 Task: Find connections with filter location Lloydminster with filter topic #Socialentrepreneurshipwith filter profile language German with filter current company Brillio with filter school Rathinam College of Arts and Science with filter industry Food and Beverage Retail with filter service category Life Insurance with filter keywords title Safety Engineer
Action: Mouse moved to (228, 303)
Screenshot: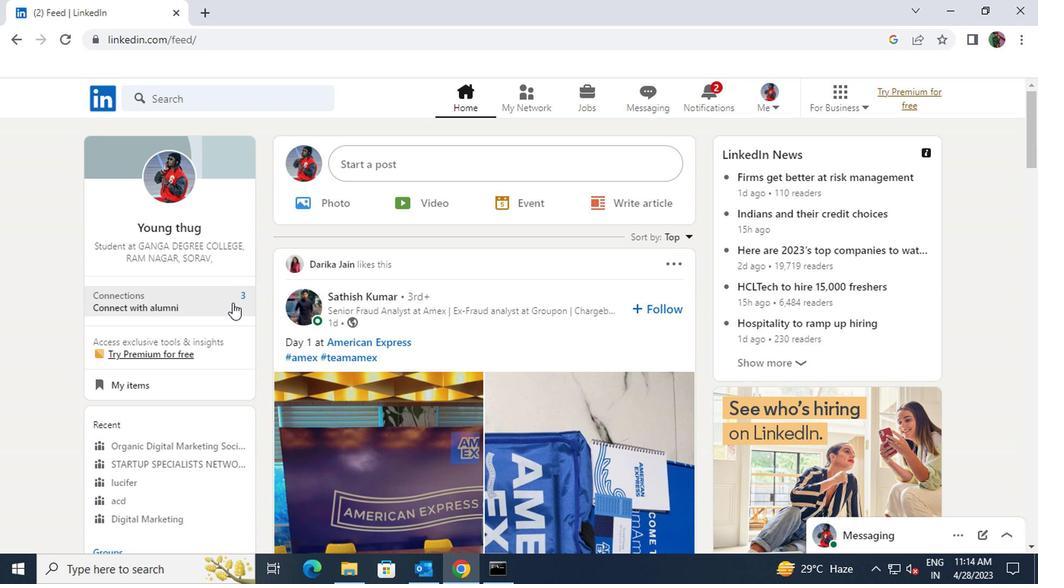 
Action: Mouse pressed left at (228, 303)
Screenshot: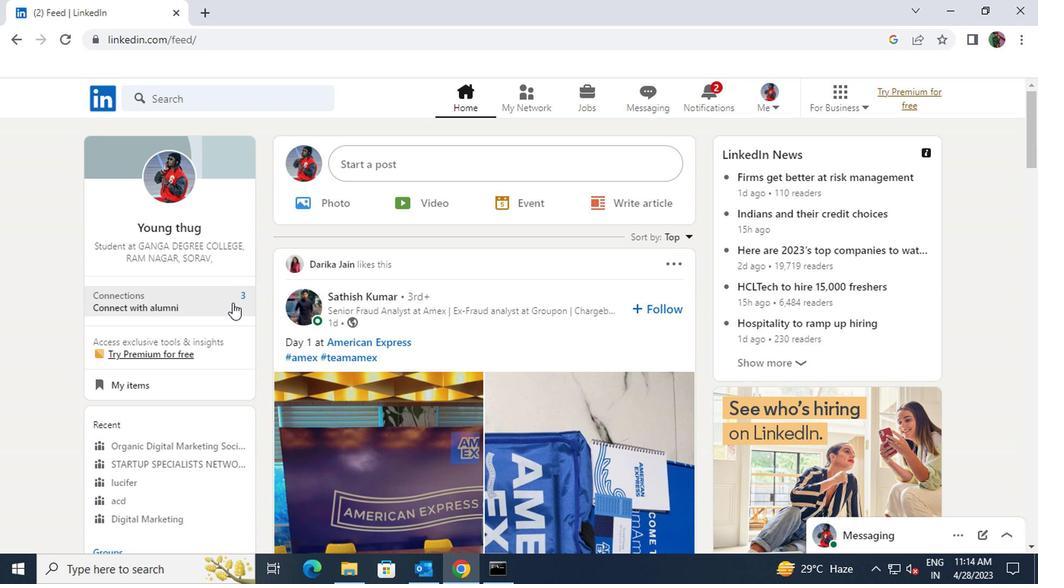 
Action: Mouse moved to (223, 180)
Screenshot: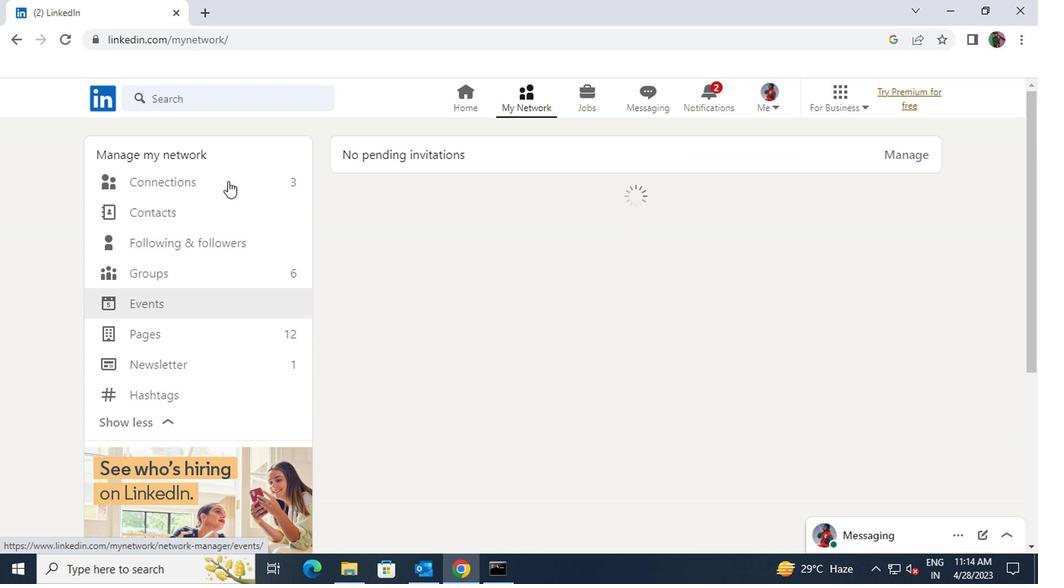 
Action: Mouse pressed left at (223, 180)
Screenshot: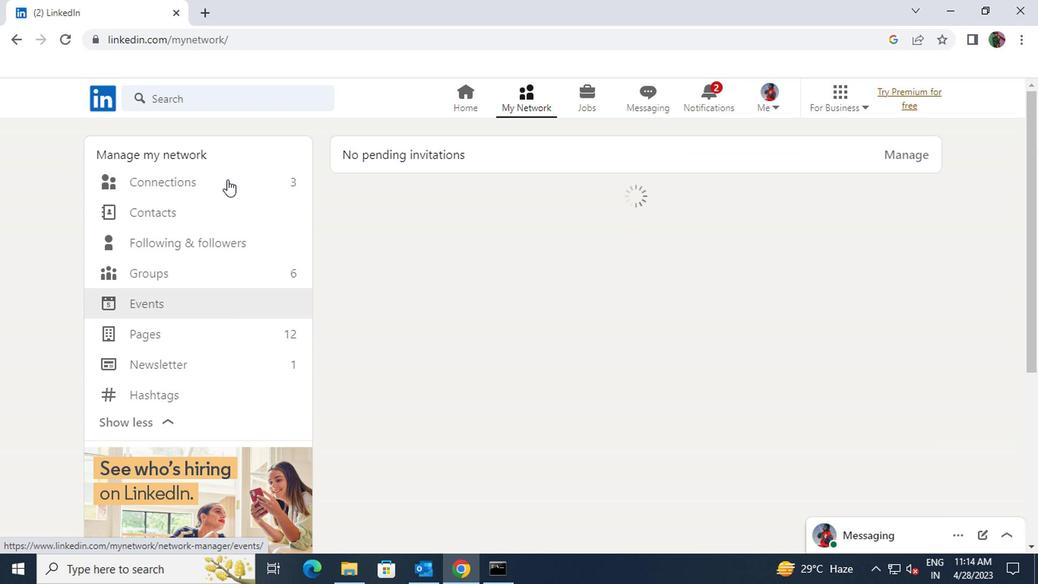 
Action: Mouse pressed left at (223, 180)
Screenshot: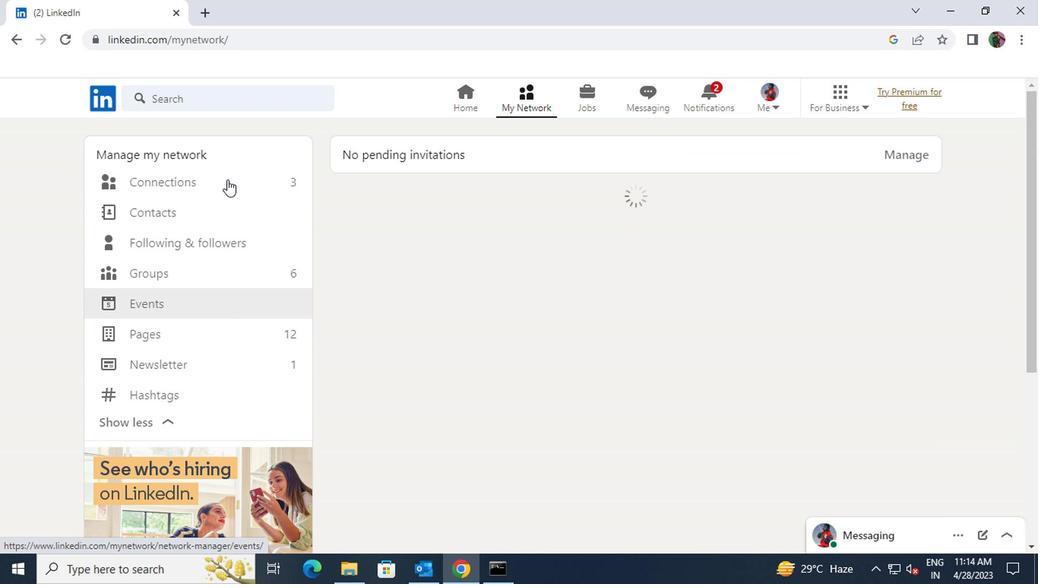 
Action: Mouse moved to (614, 180)
Screenshot: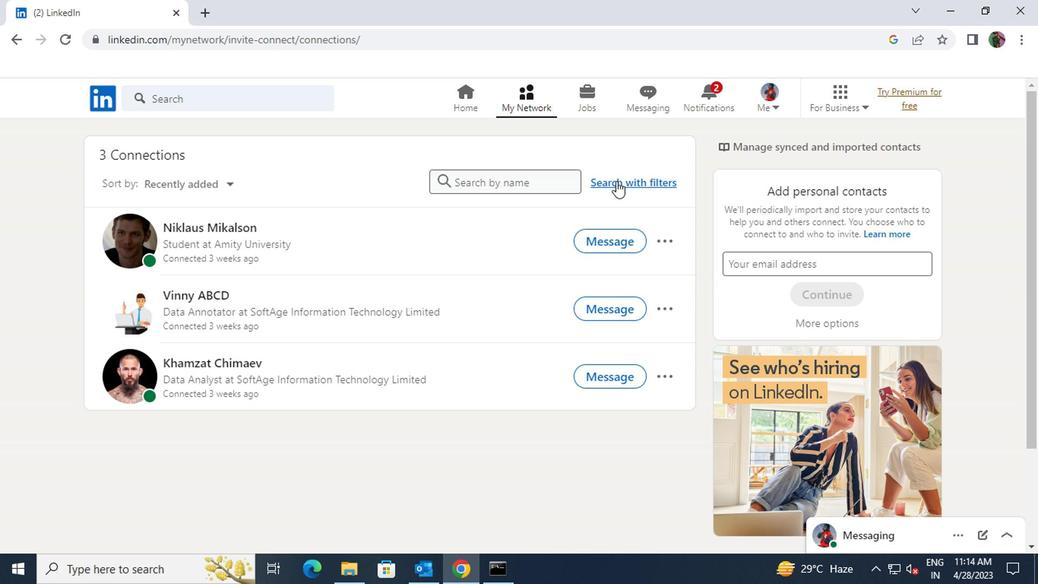 
Action: Mouse pressed left at (614, 180)
Screenshot: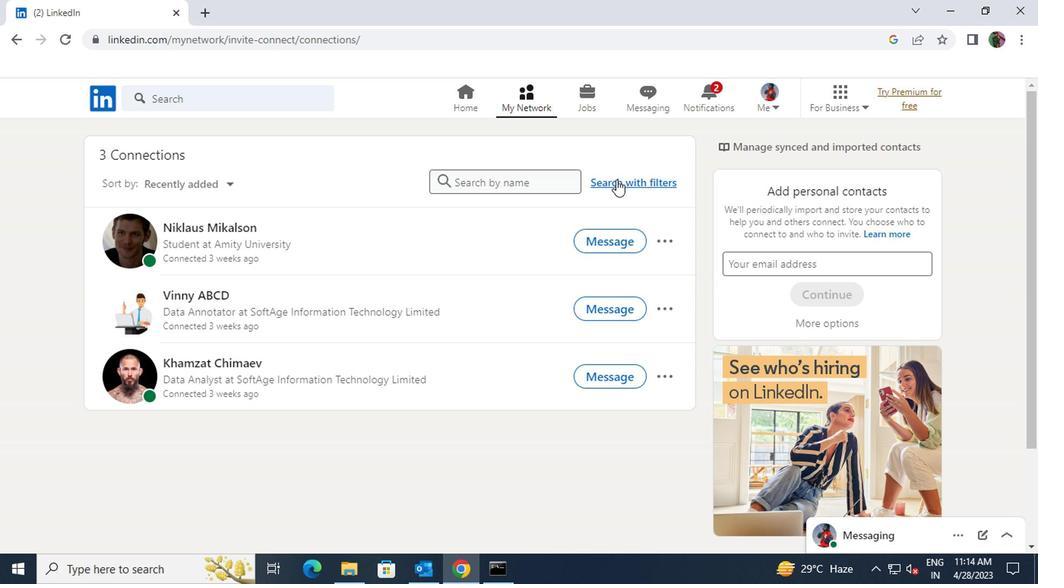 
Action: Mouse moved to (569, 146)
Screenshot: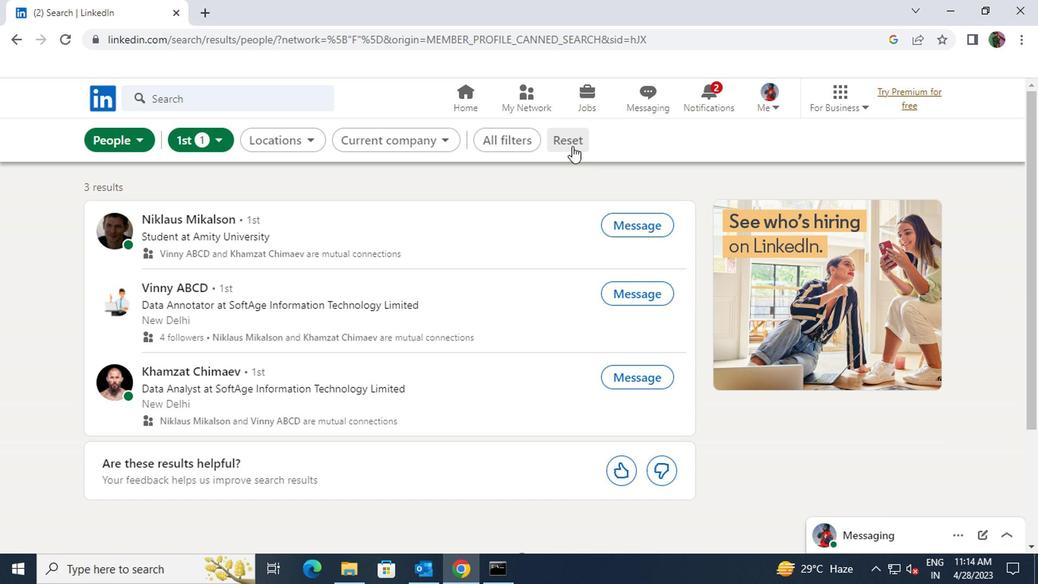
Action: Mouse pressed left at (569, 146)
Screenshot: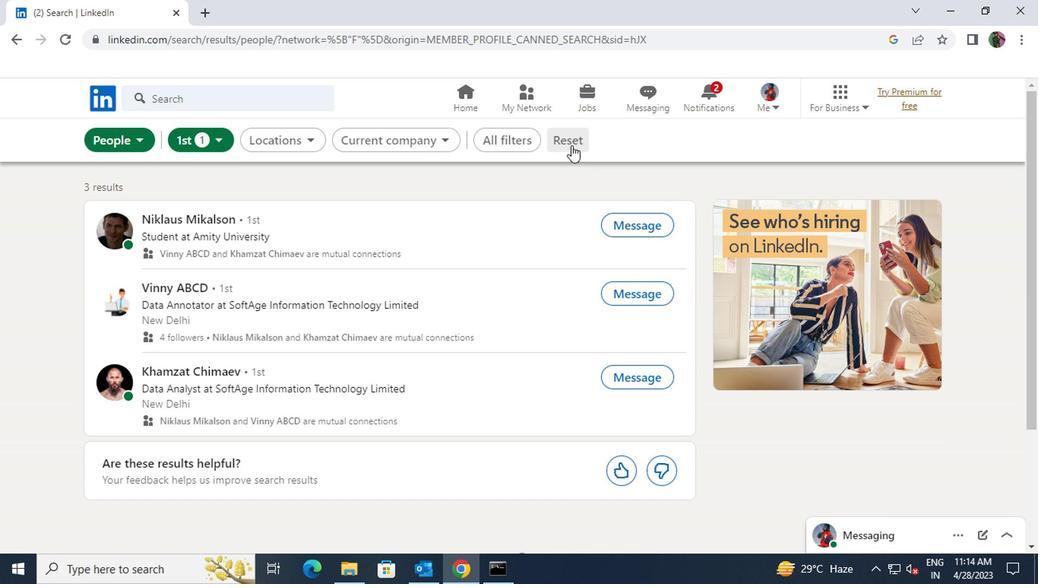 
Action: Mouse moved to (518, 139)
Screenshot: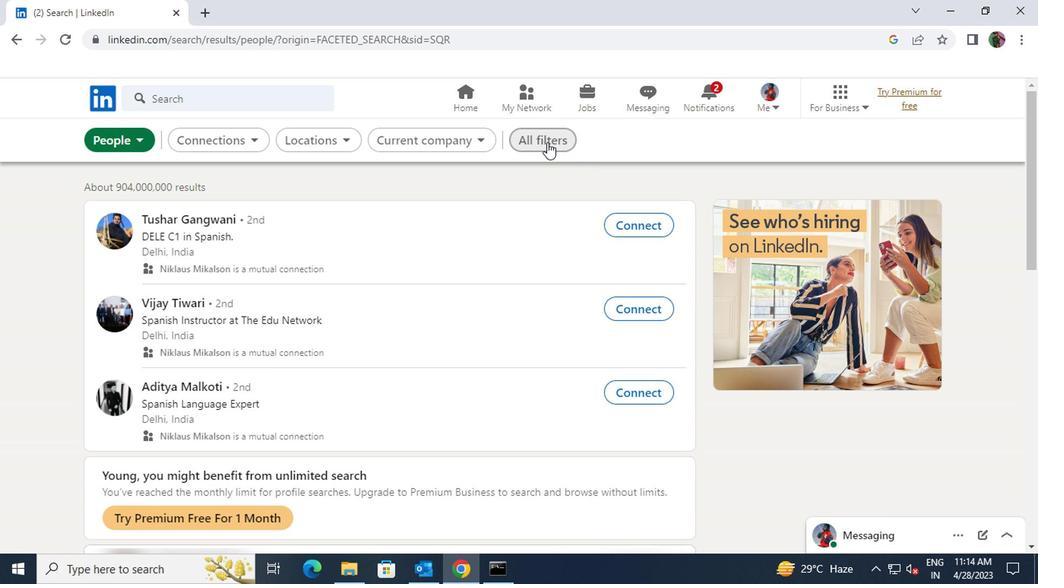 
Action: Mouse pressed left at (518, 139)
Screenshot: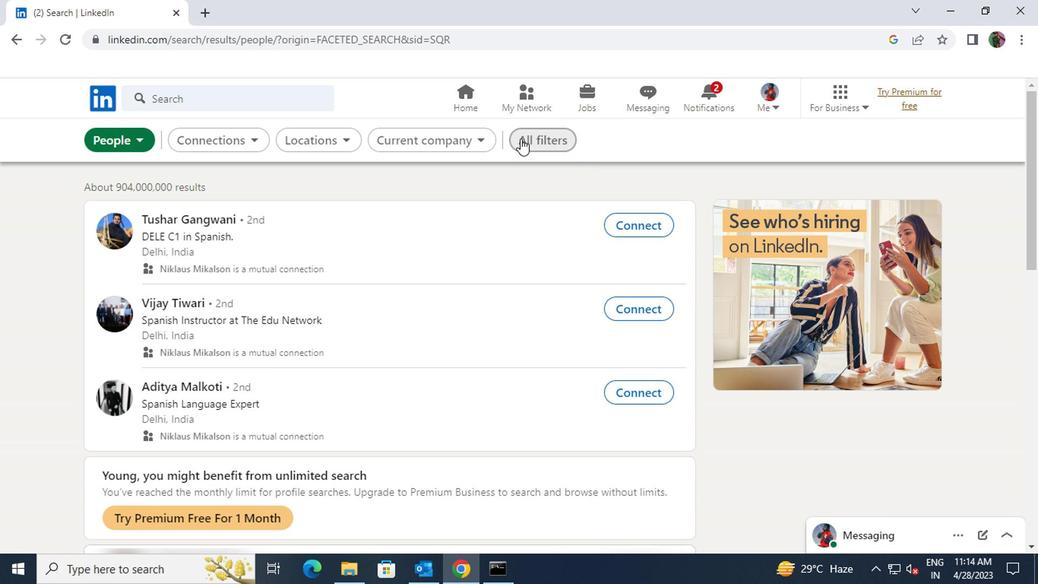 
Action: Mouse moved to (685, 272)
Screenshot: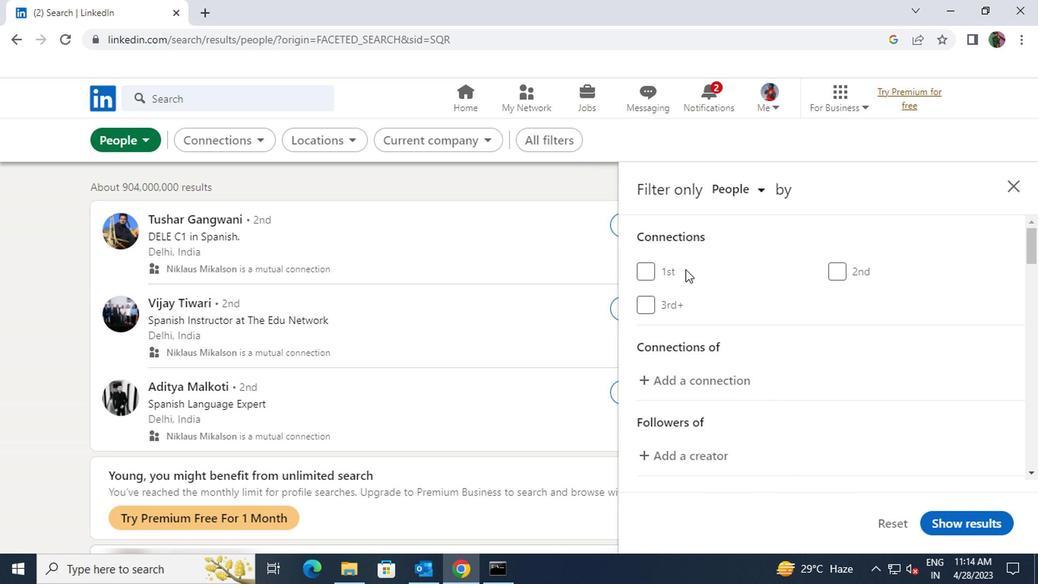 
Action: Mouse scrolled (685, 271) with delta (0, 0)
Screenshot: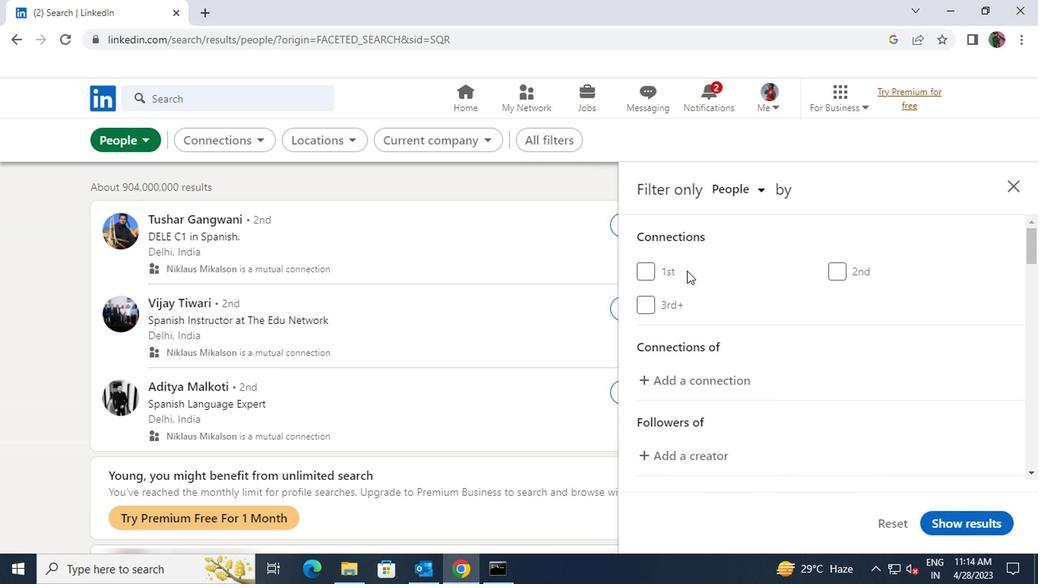 
Action: Mouse scrolled (685, 271) with delta (0, 0)
Screenshot: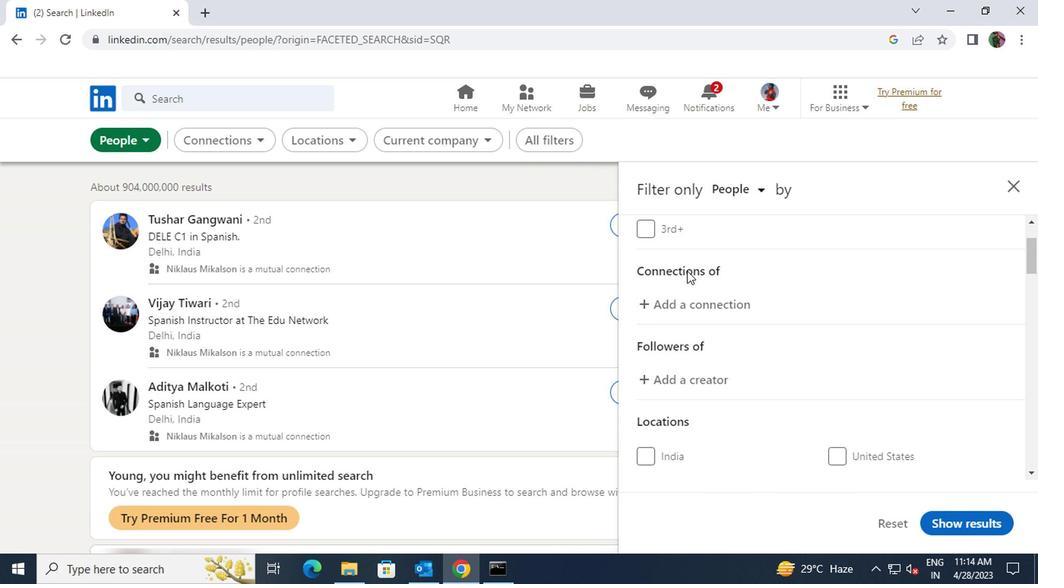 
Action: Mouse scrolled (685, 271) with delta (0, 0)
Screenshot: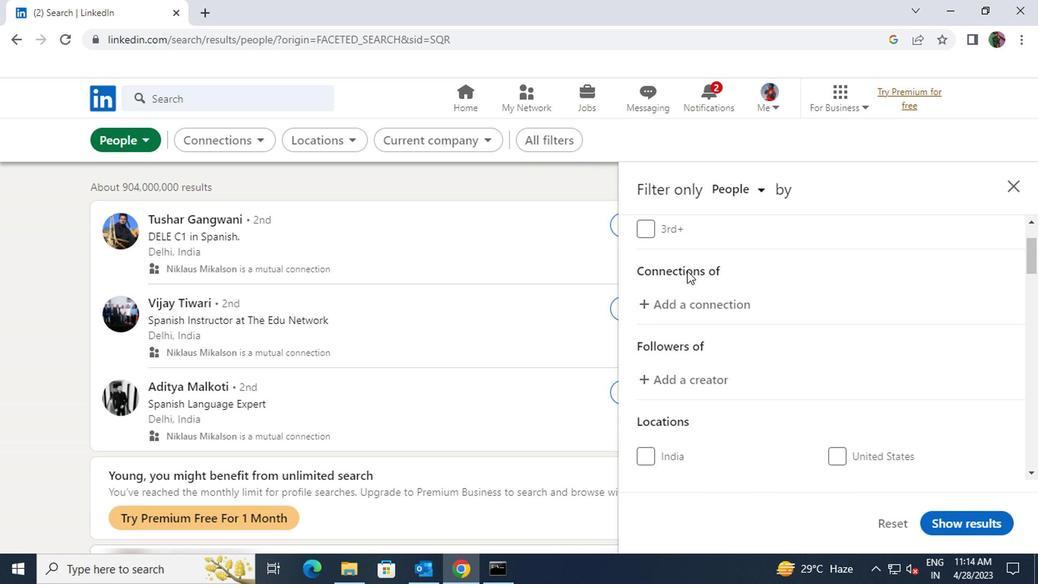 
Action: Mouse moved to (839, 368)
Screenshot: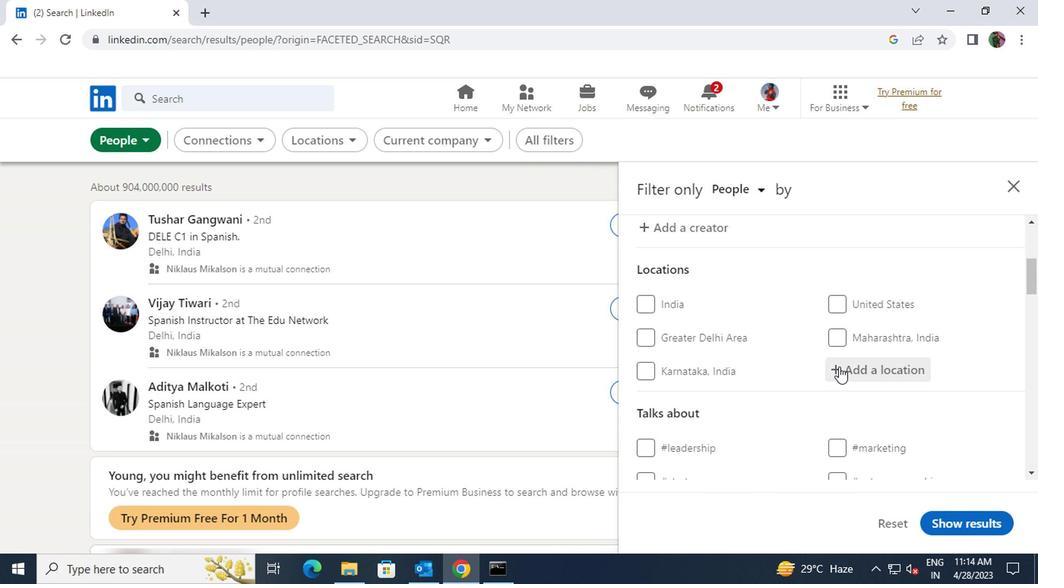 
Action: Mouse pressed left at (839, 368)
Screenshot: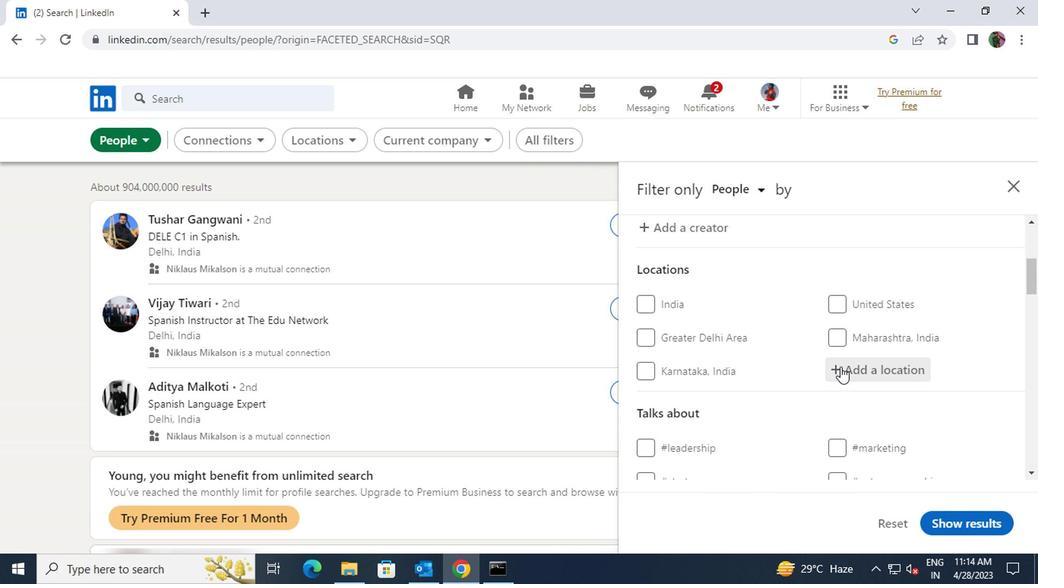 
Action: Mouse moved to (839, 374)
Screenshot: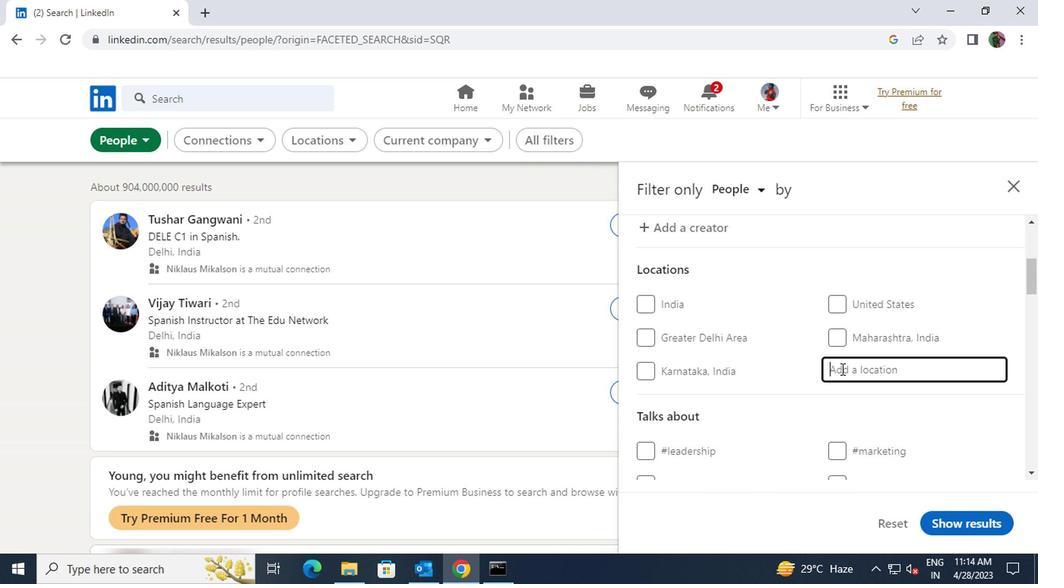 
Action: Key pressed <Key.shift><Key.shift>LLOY
Screenshot: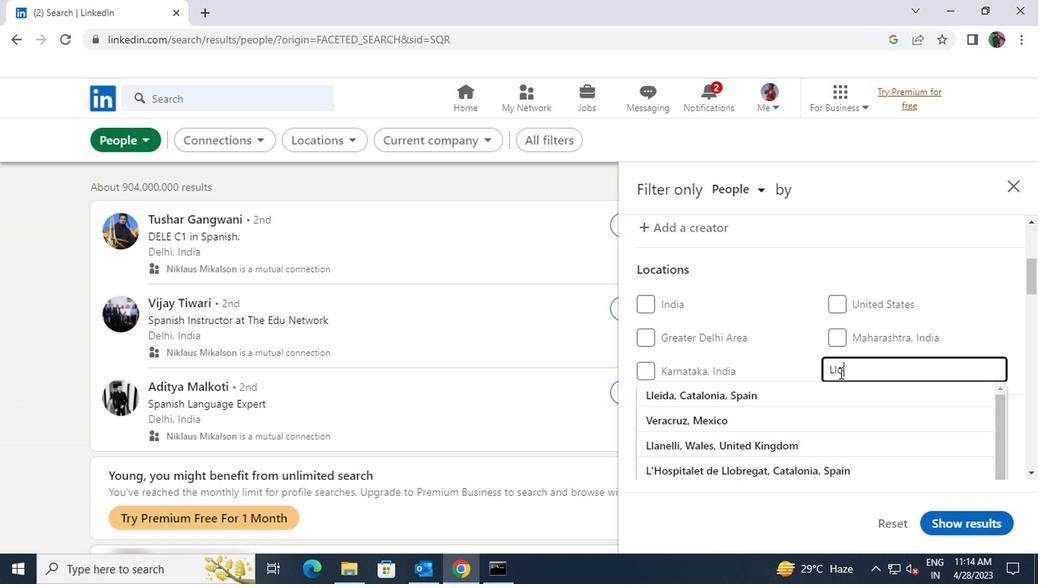 
Action: Mouse moved to (828, 391)
Screenshot: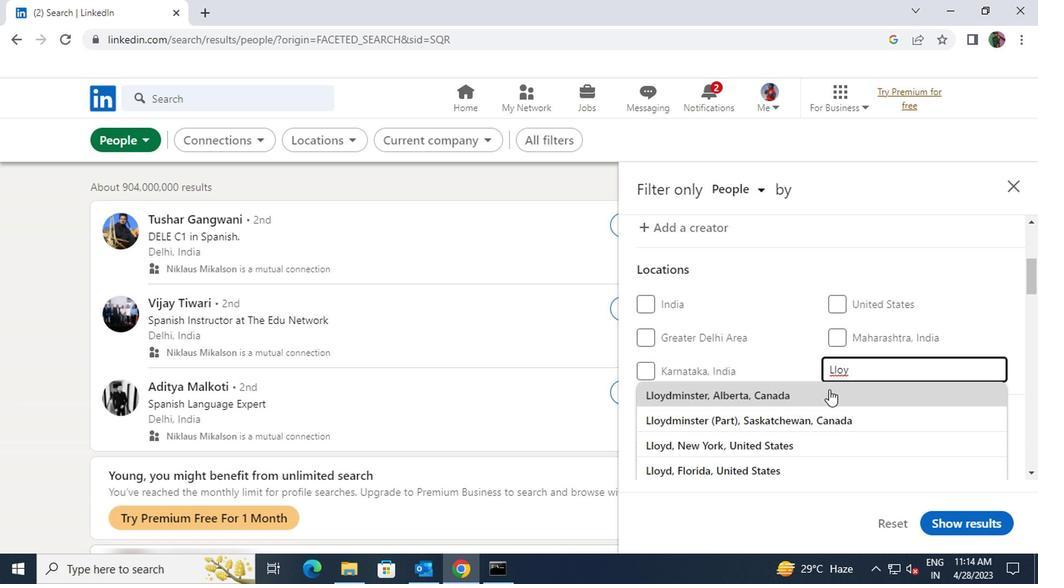 
Action: Mouse pressed left at (828, 391)
Screenshot: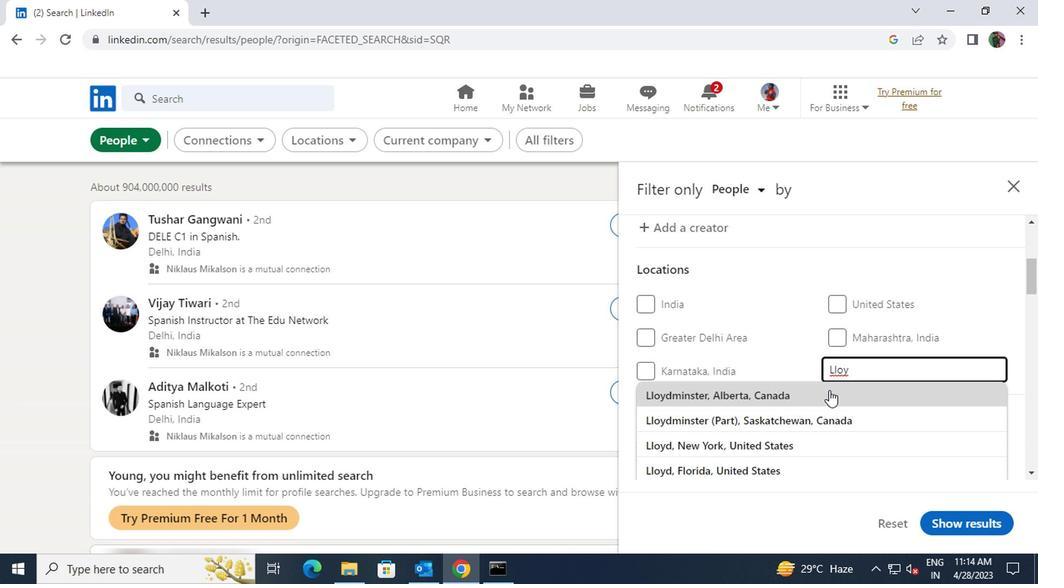 
Action: Mouse scrolled (828, 391) with delta (0, 0)
Screenshot: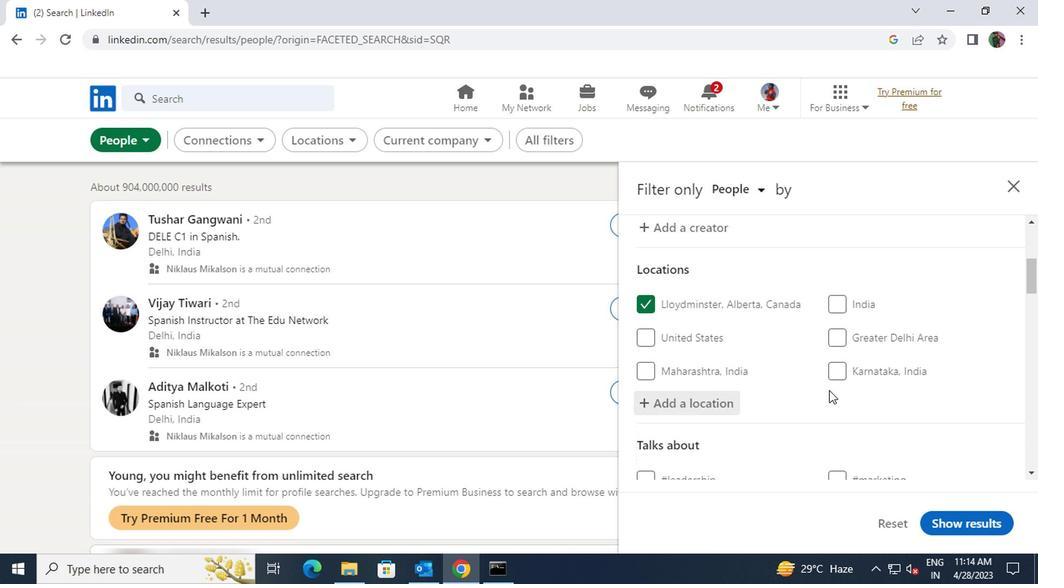 
Action: Mouse scrolled (828, 391) with delta (0, 0)
Screenshot: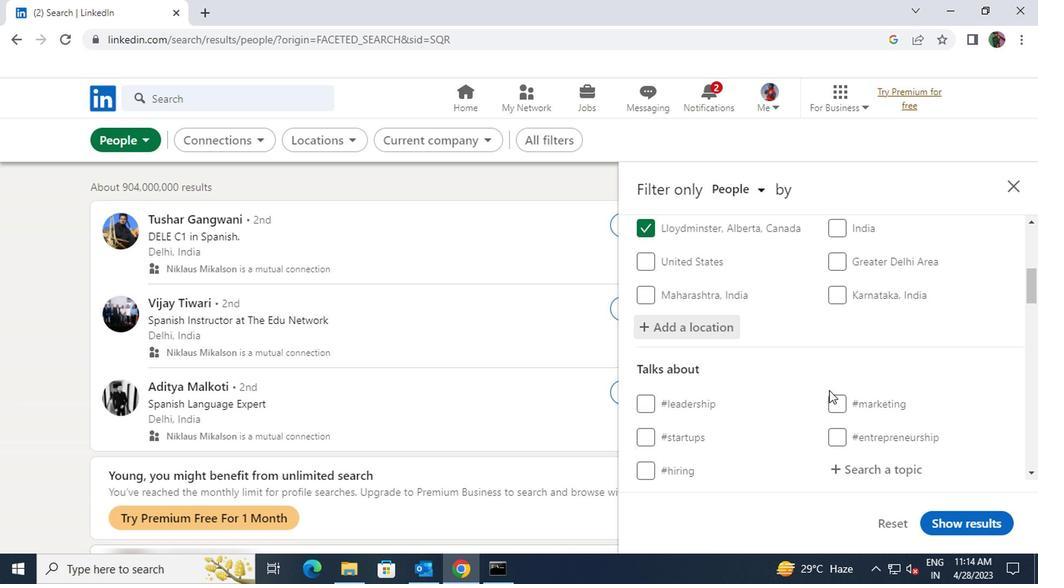 
Action: Mouse moved to (836, 393)
Screenshot: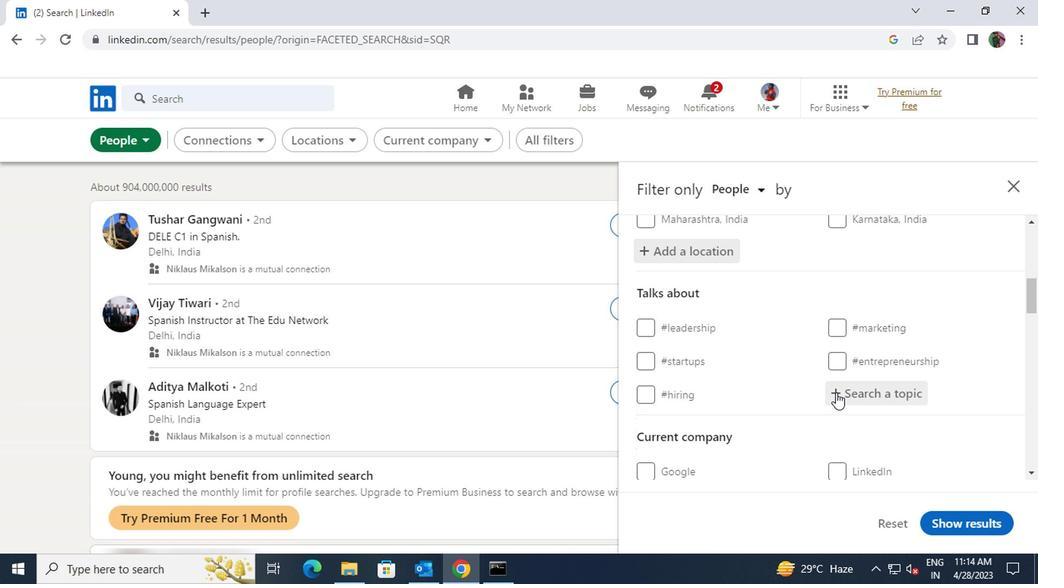 
Action: Mouse pressed left at (836, 393)
Screenshot: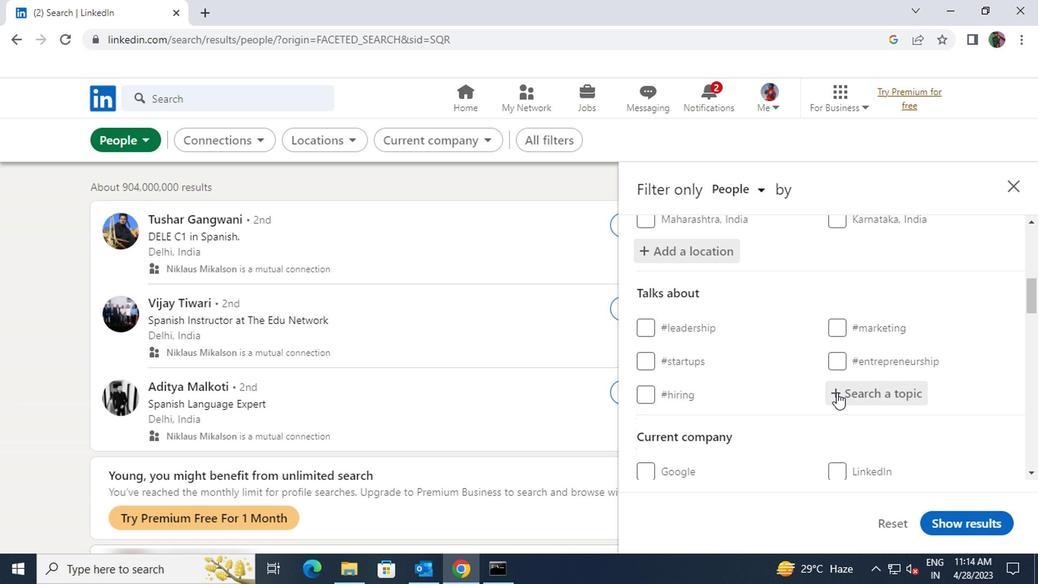 
Action: Key pressed <Key.shift><Key.shift><Key.shift><Key.shift><Key.shift>SOCIALENTER
Screenshot: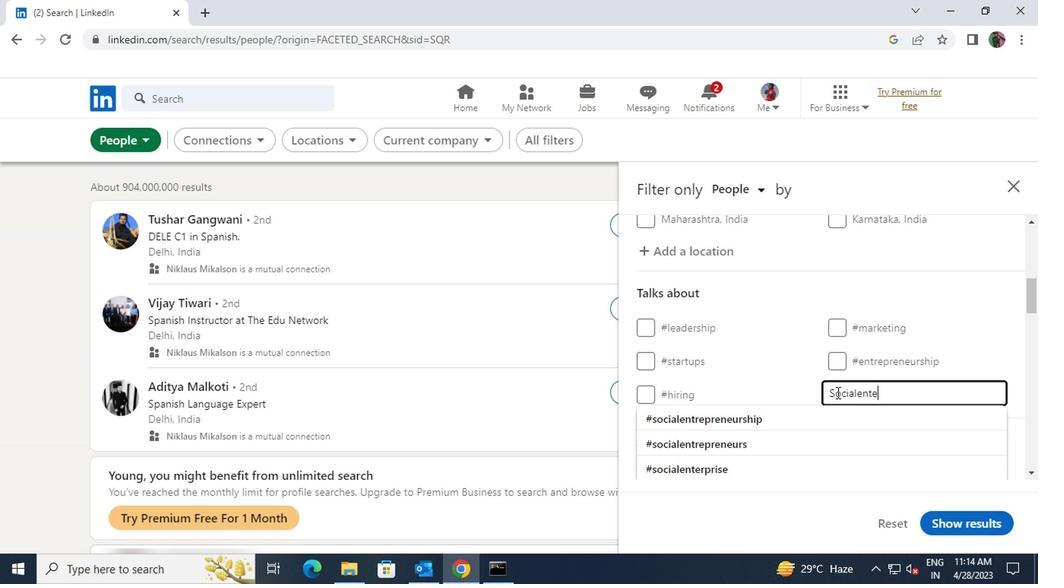 
Action: Mouse moved to (829, 409)
Screenshot: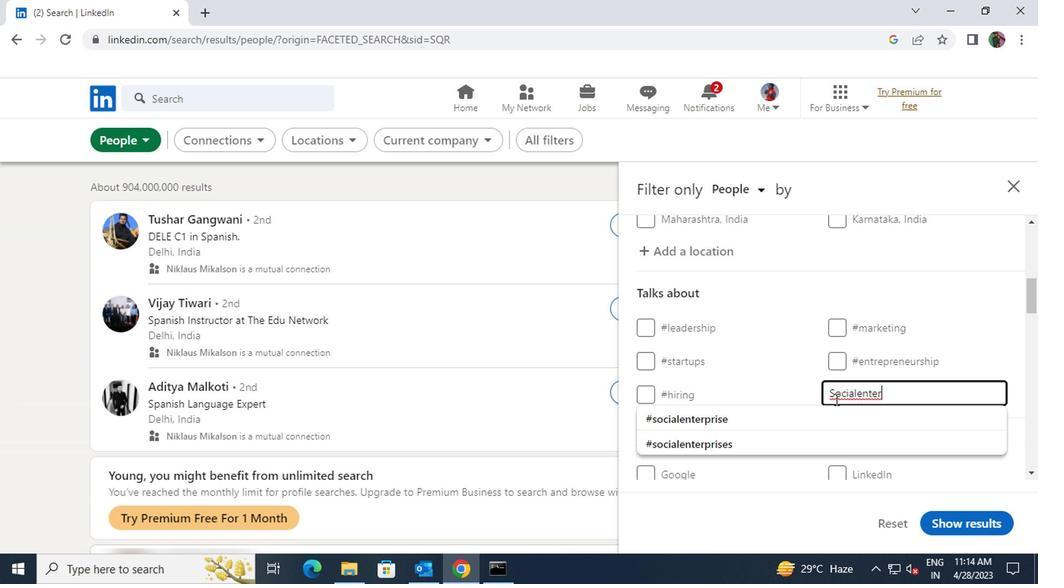 
Action: Mouse pressed left at (829, 409)
Screenshot: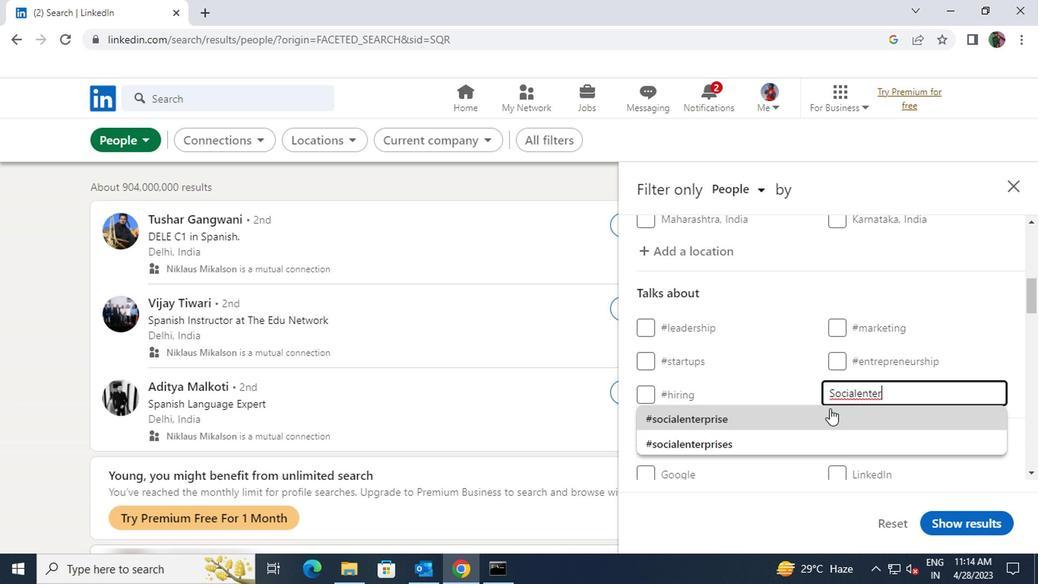 
Action: Mouse scrolled (829, 409) with delta (0, 0)
Screenshot: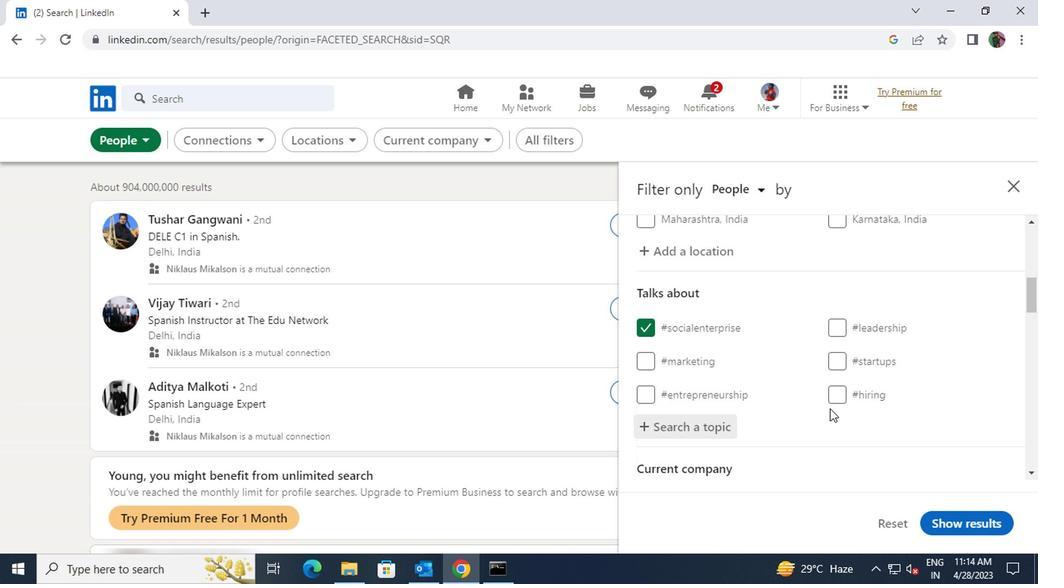 
Action: Mouse scrolled (829, 409) with delta (0, 0)
Screenshot: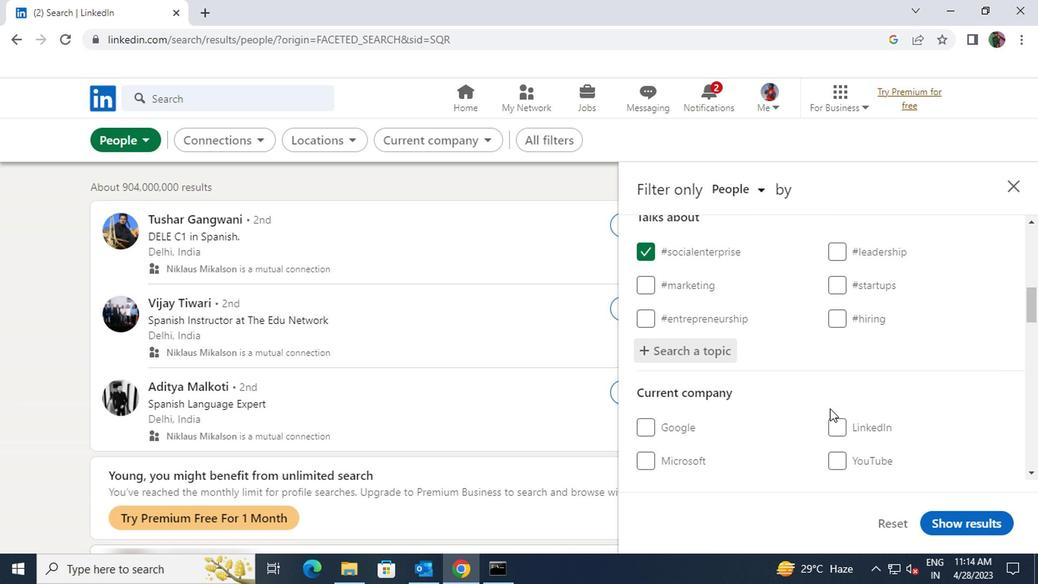 
Action: Mouse scrolled (829, 409) with delta (0, 0)
Screenshot: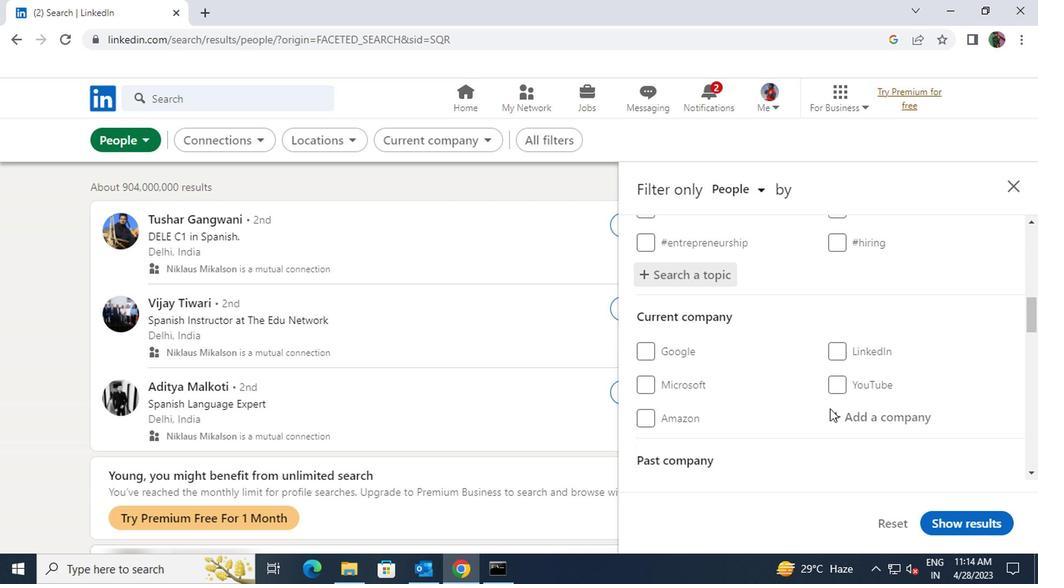 
Action: Mouse scrolled (829, 409) with delta (0, 0)
Screenshot: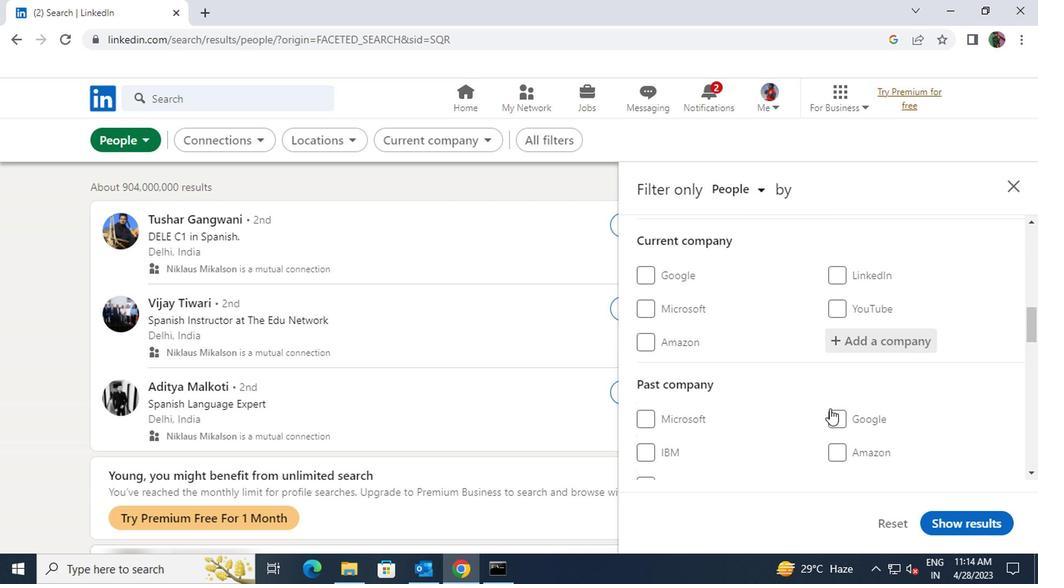 
Action: Mouse scrolled (829, 409) with delta (0, 0)
Screenshot: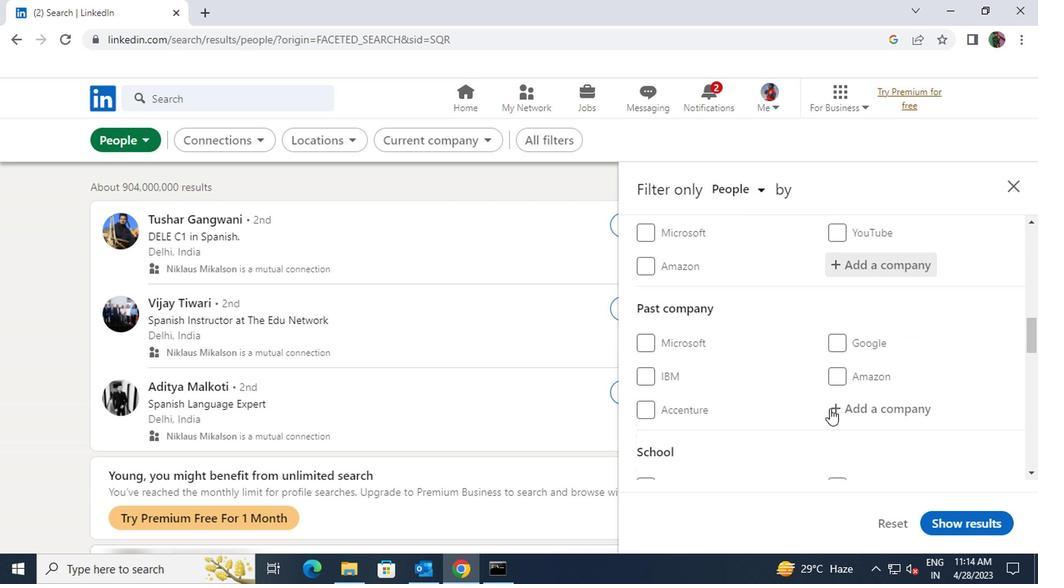 
Action: Mouse scrolled (829, 409) with delta (0, 0)
Screenshot: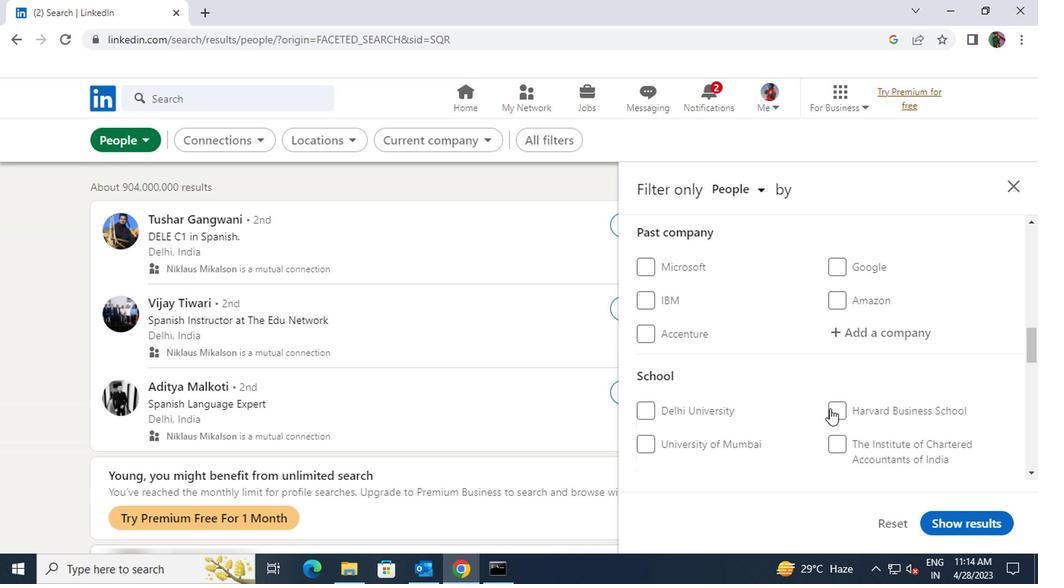 
Action: Mouse scrolled (829, 409) with delta (0, 0)
Screenshot: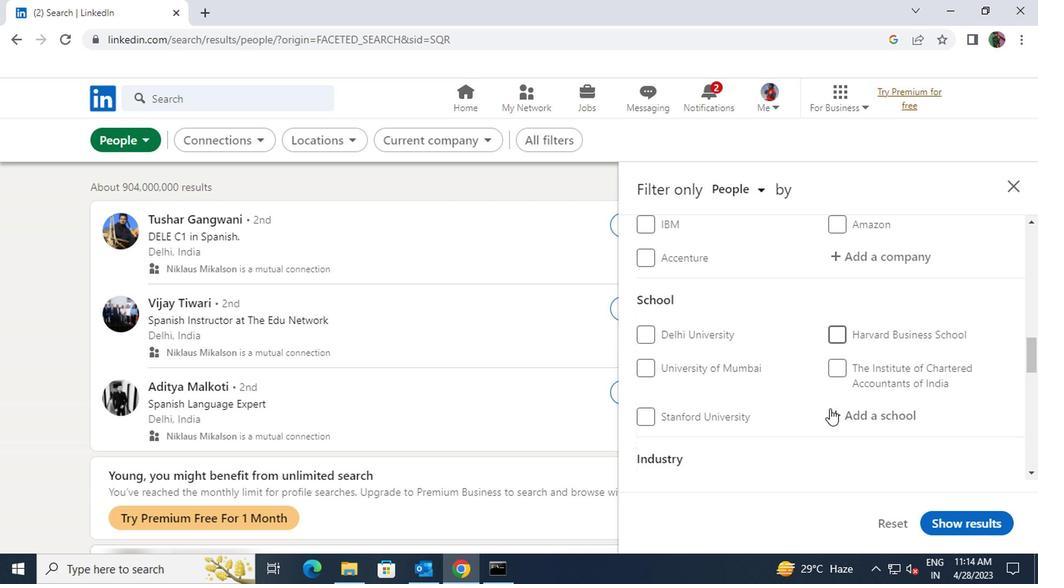 
Action: Mouse scrolled (829, 409) with delta (0, 0)
Screenshot: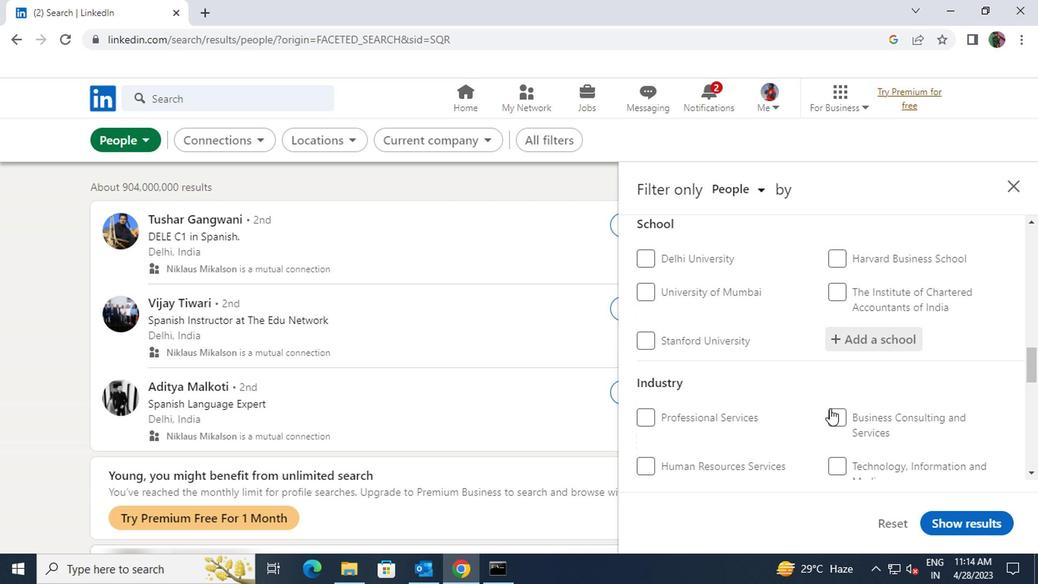 
Action: Mouse scrolled (829, 409) with delta (0, 0)
Screenshot: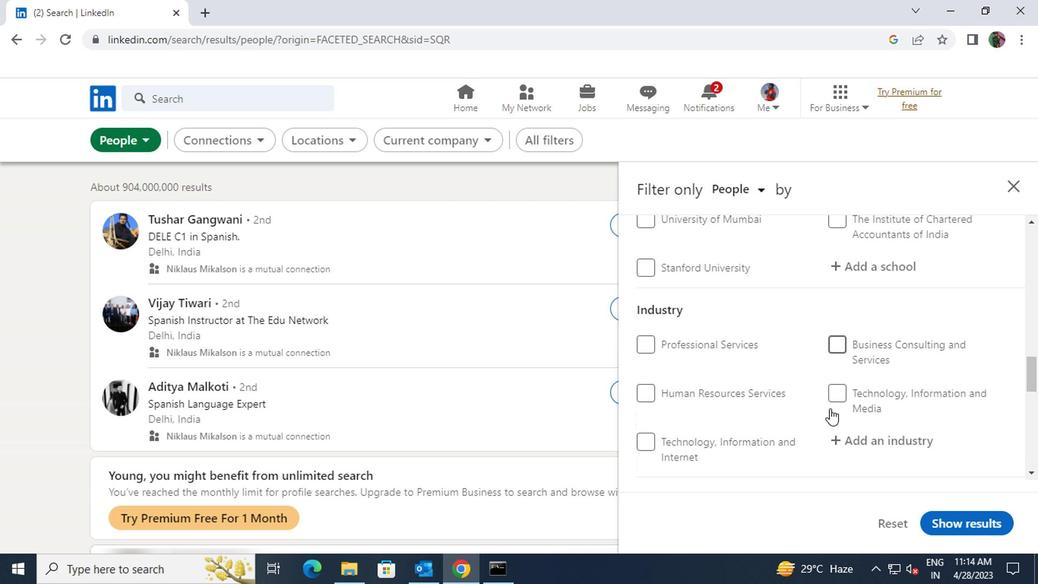 
Action: Mouse scrolled (829, 409) with delta (0, 0)
Screenshot: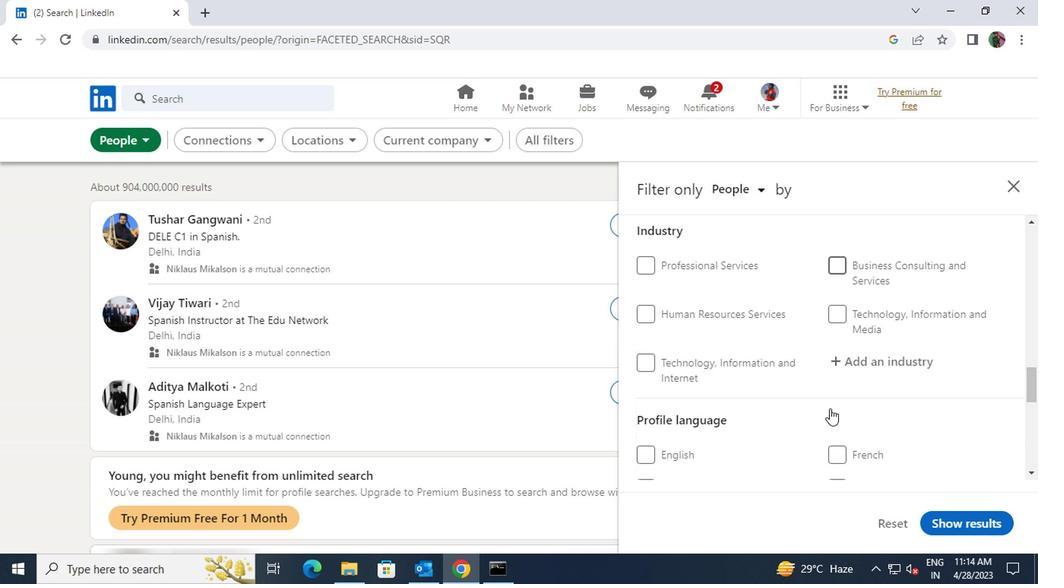 
Action: Mouse moved to (647, 445)
Screenshot: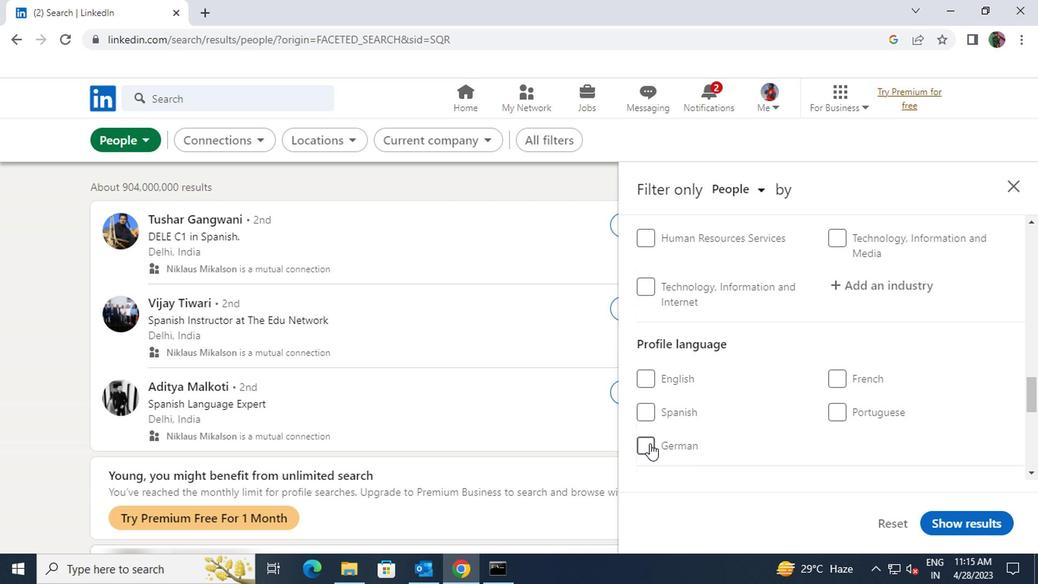
Action: Mouse pressed left at (647, 445)
Screenshot: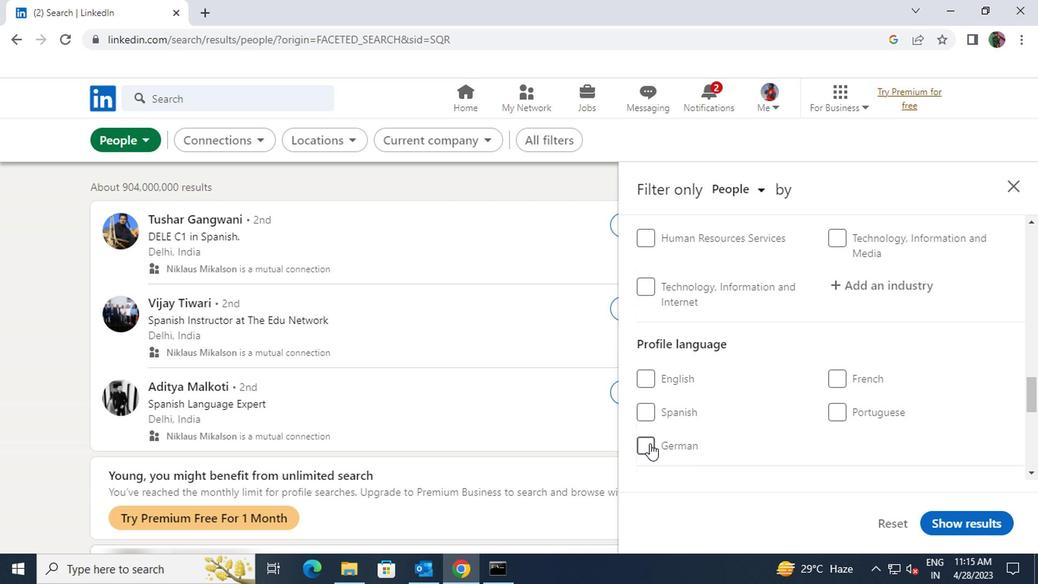 
Action: Mouse moved to (747, 435)
Screenshot: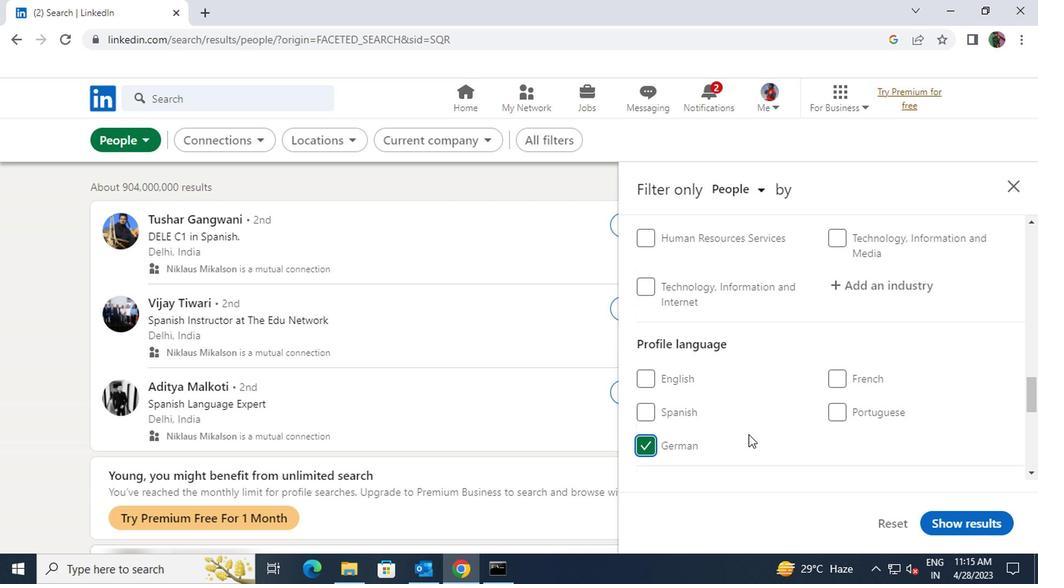 
Action: Mouse scrolled (747, 436) with delta (0, 0)
Screenshot: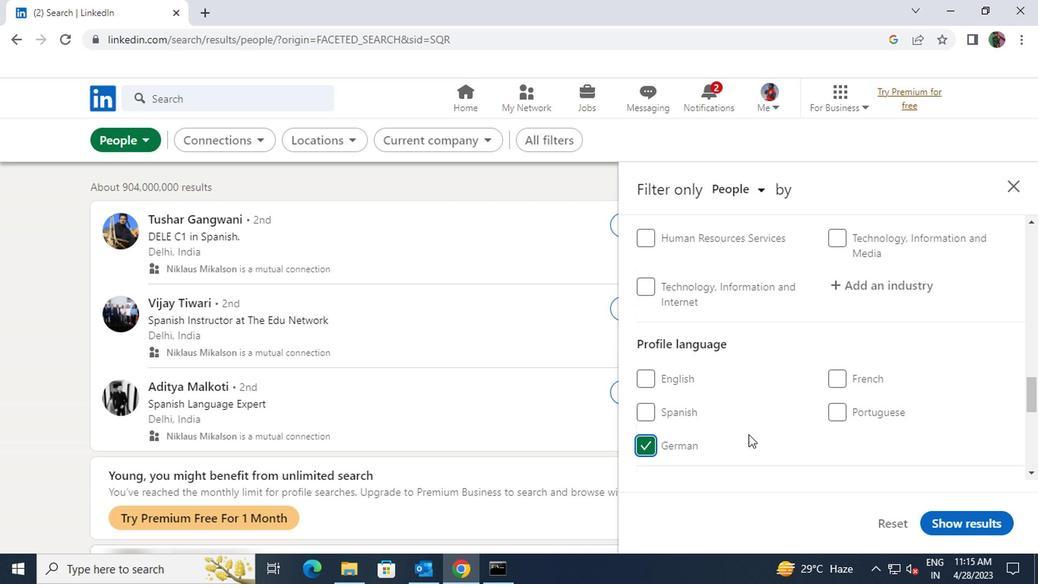 
Action: Mouse scrolled (747, 436) with delta (0, 0)
Screenshot: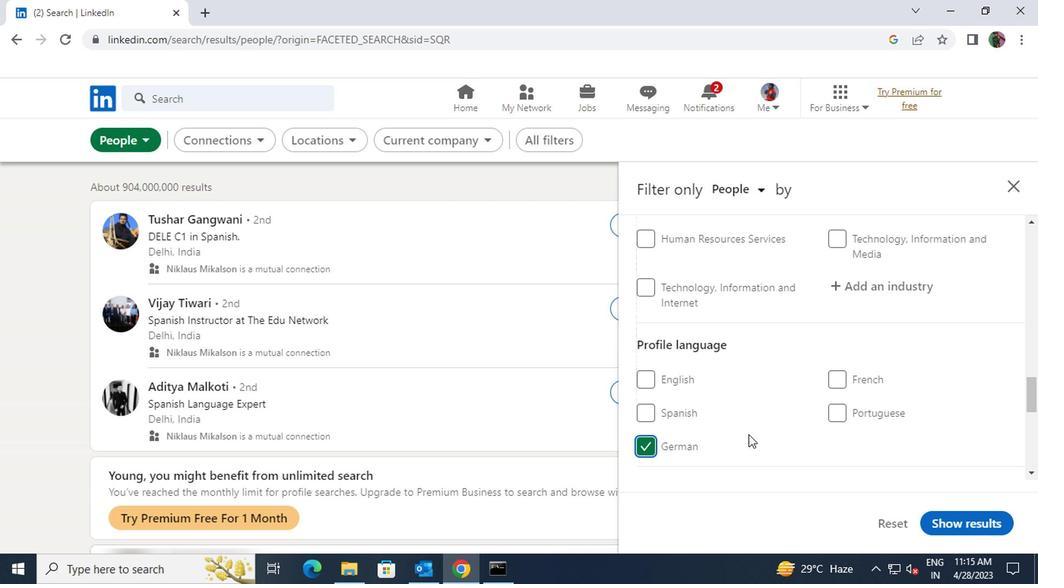 
Action: Mouse scrolled (747, 436) with delta (0, 0)
Screenshot: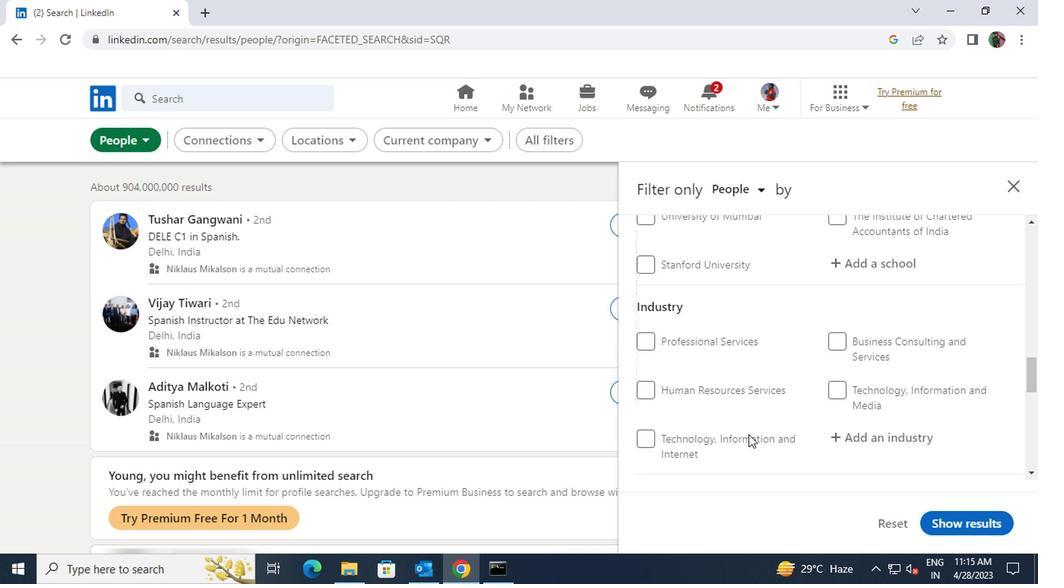 
Action: Mouse scrolled (747, 436) with delta (0, 0)
Screenshot: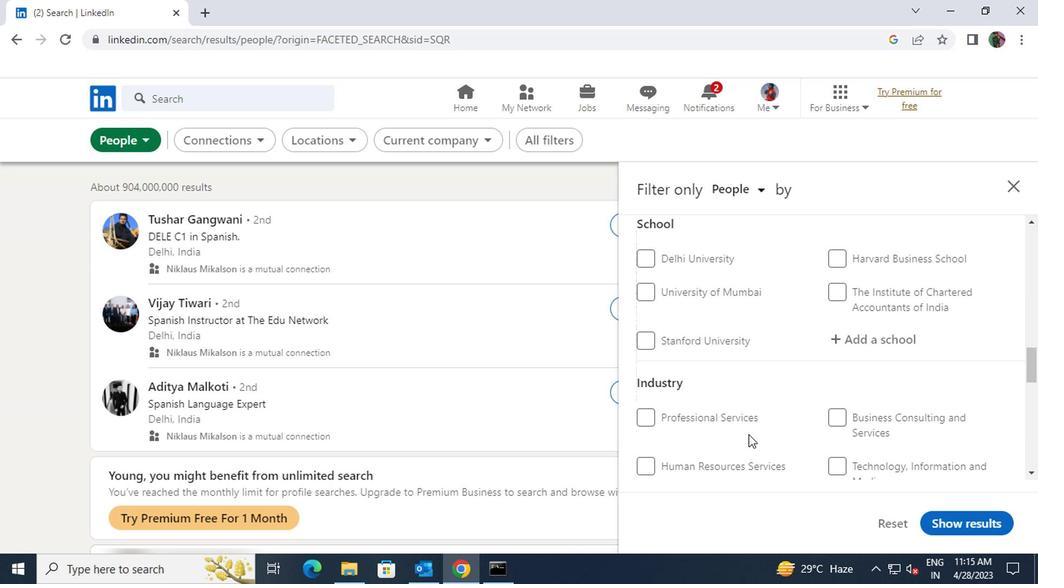 
Action: Mouse scrolled (747, 436) with delta (0, 0)
Screenshot: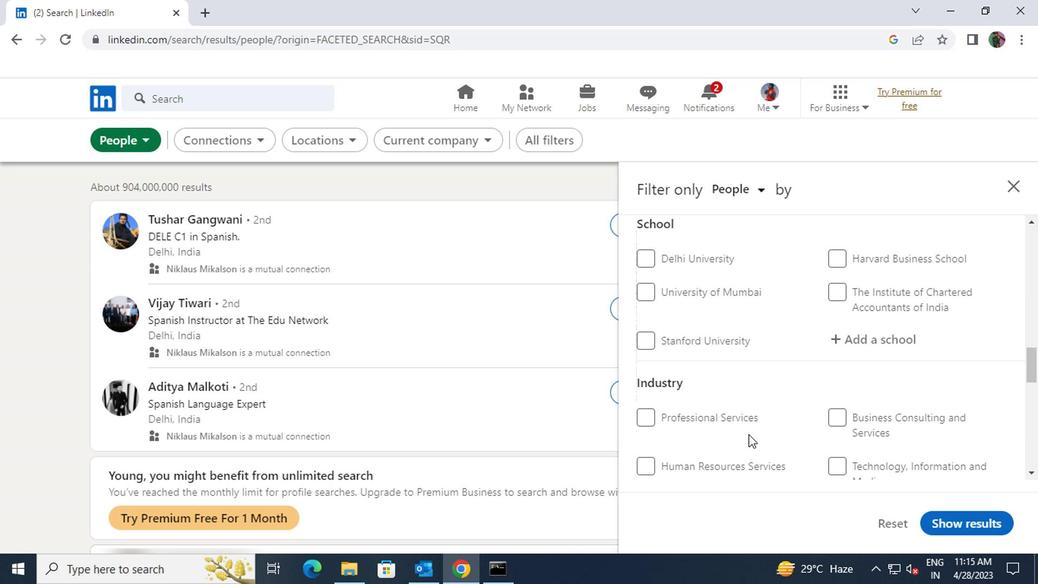 
Action: Mouse scrolled (747, 436) with delta (0, 0)
Screenshot: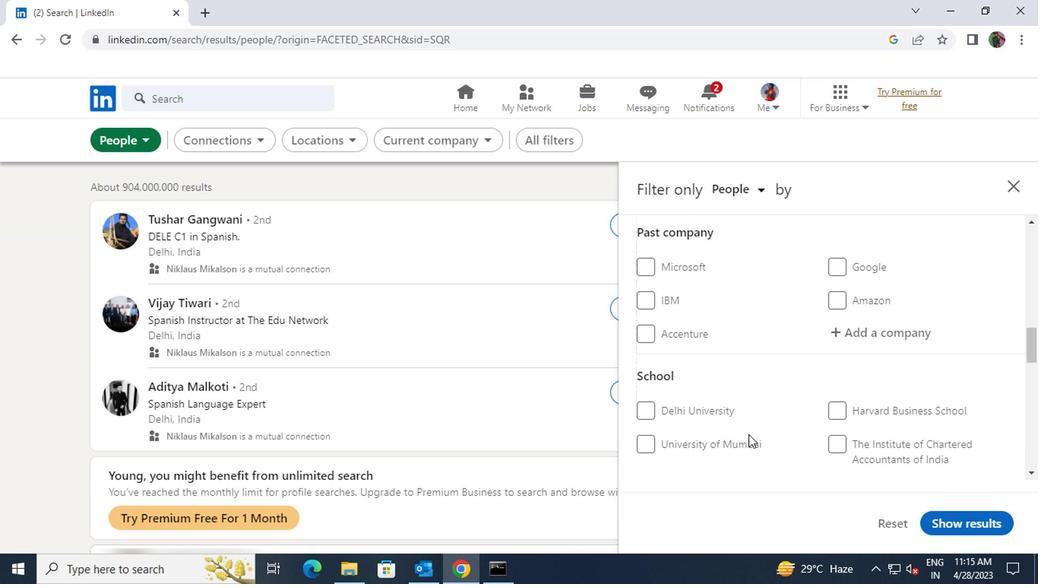 
Action: Mouse scrolled (747, 436) with delta (0, 0)
Screenshot: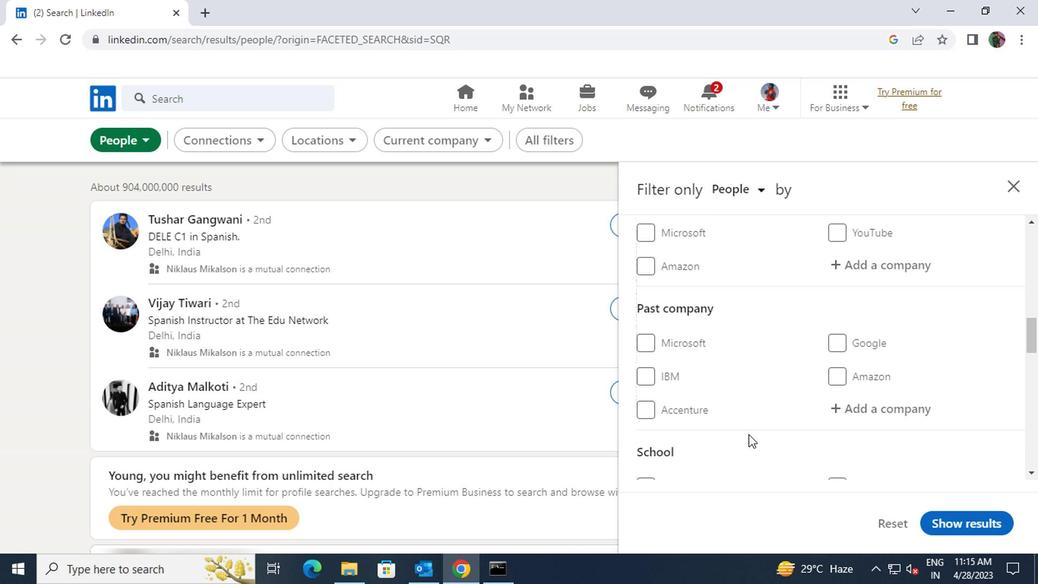 
Action: Mouse moved to (852, 343)
Screenshot: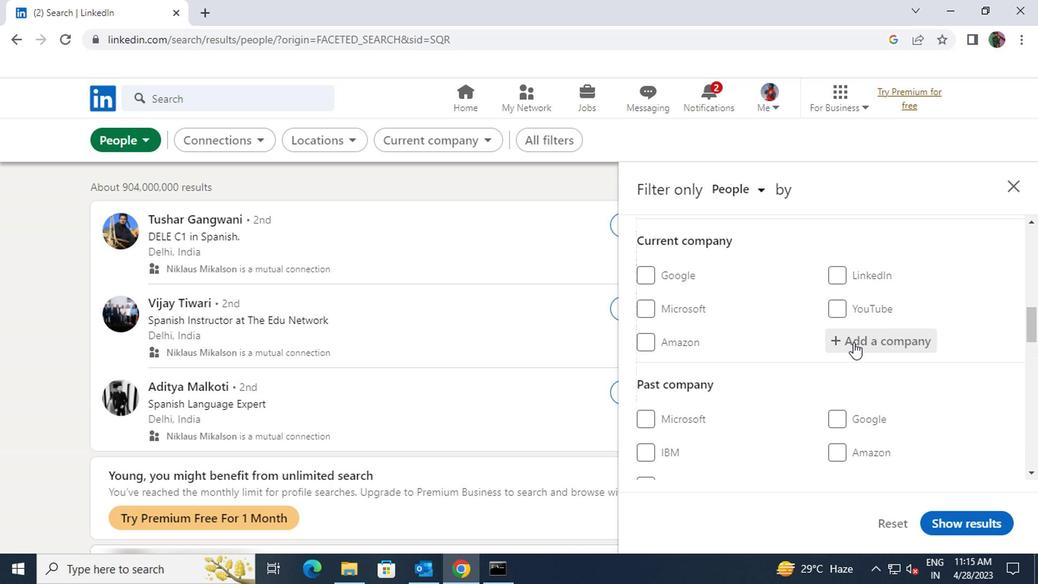 
Action: Mouse pressed left at (852, 343)
Screenshot: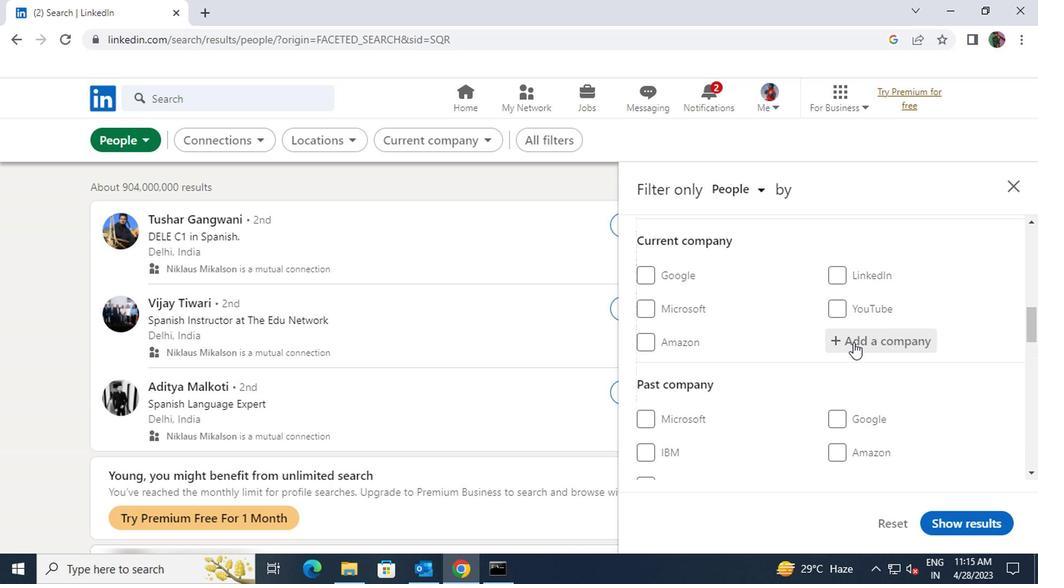 
Action: Key pressed <Key.shift>BRILLIO
Screenshot: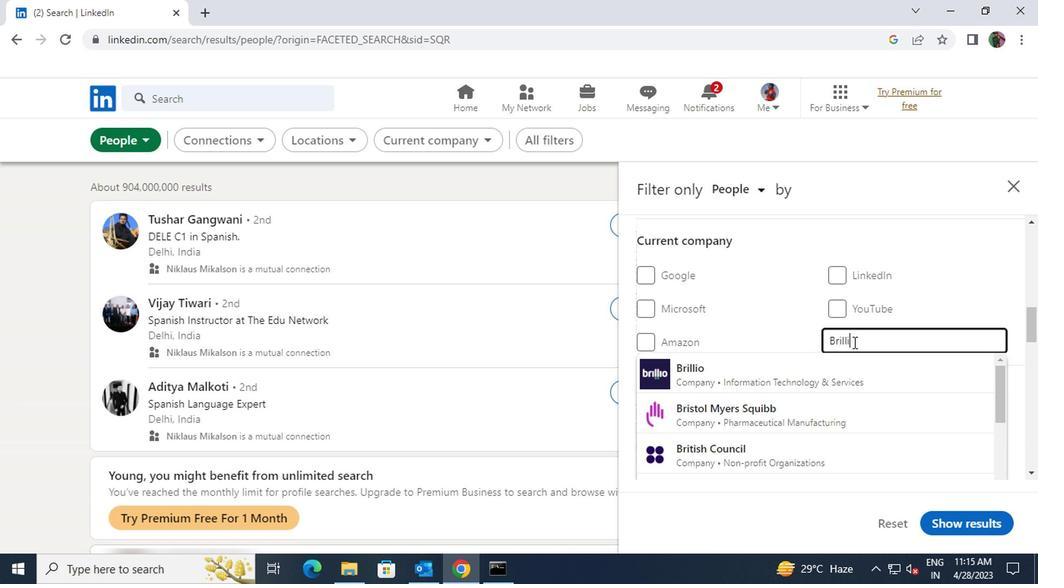 
Action: Mouse moved to (844, 364)
Screenshot: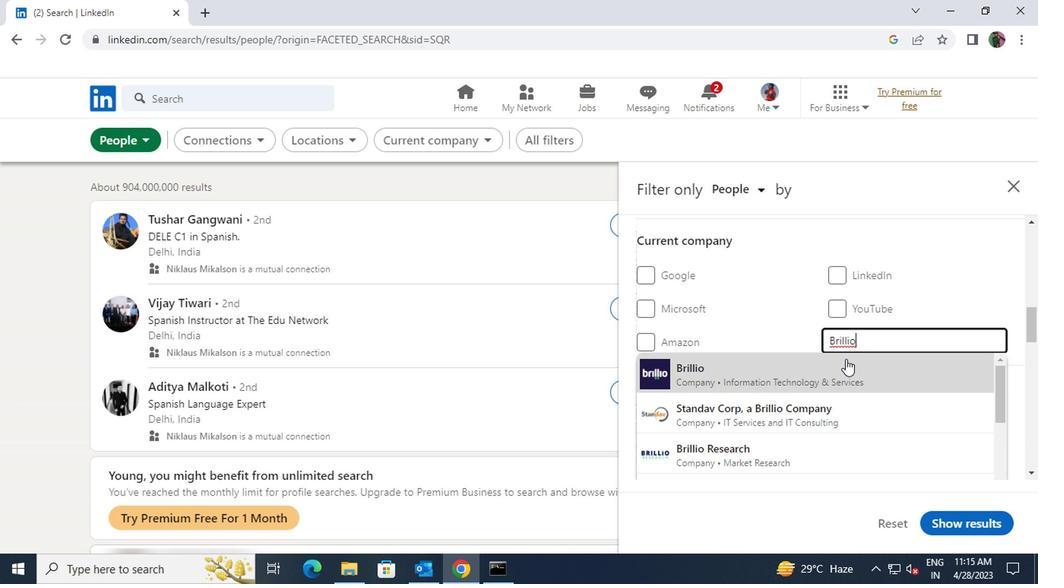 
Action: Mouse pressed left at (844, 364)
Screenshot: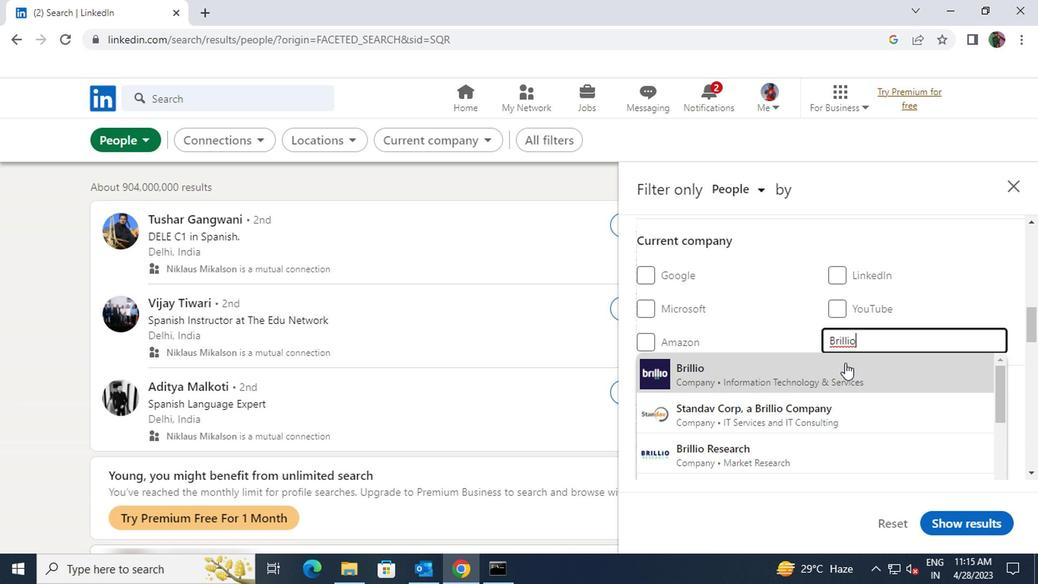 
Action: Mouse scrolled (844, 363) with delta (0, -1)
Screenshot: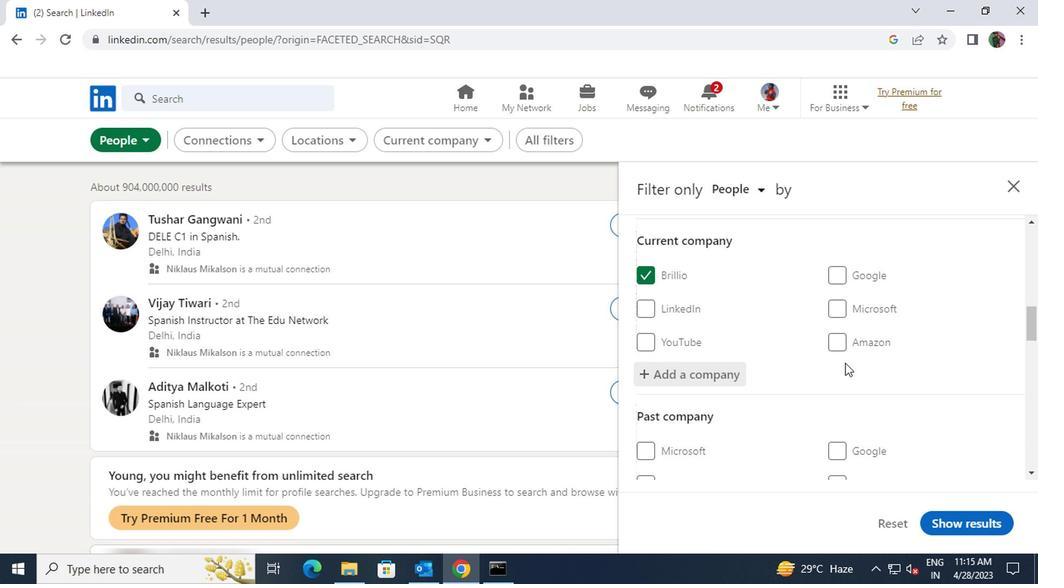 
Action: Mouse scrolled (844, 363) with delta (0, -1)
Screenshot: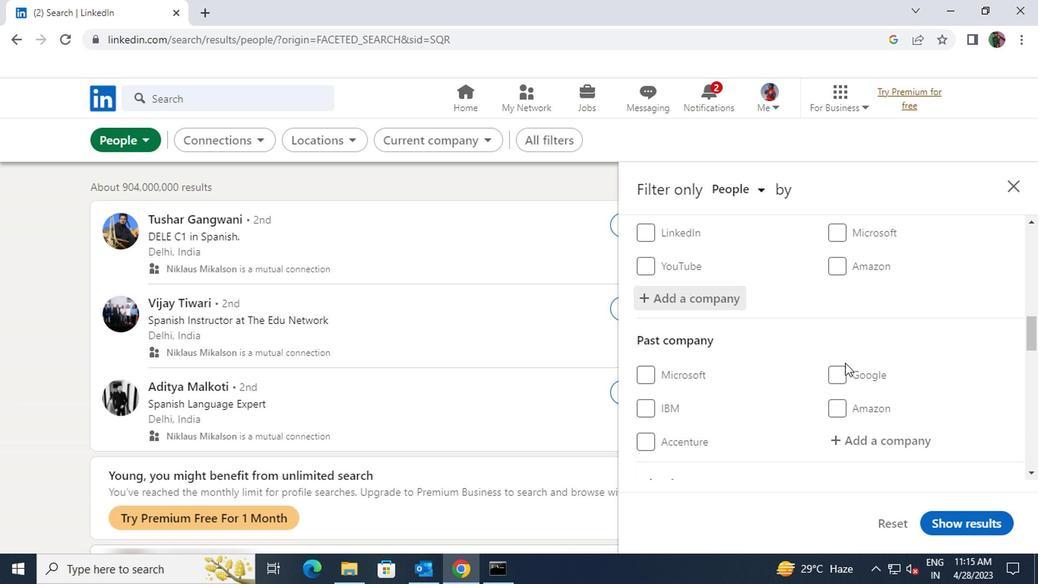 
Action: Mouse scrolled (844, 363) with delta (0, -1)
Screenshot: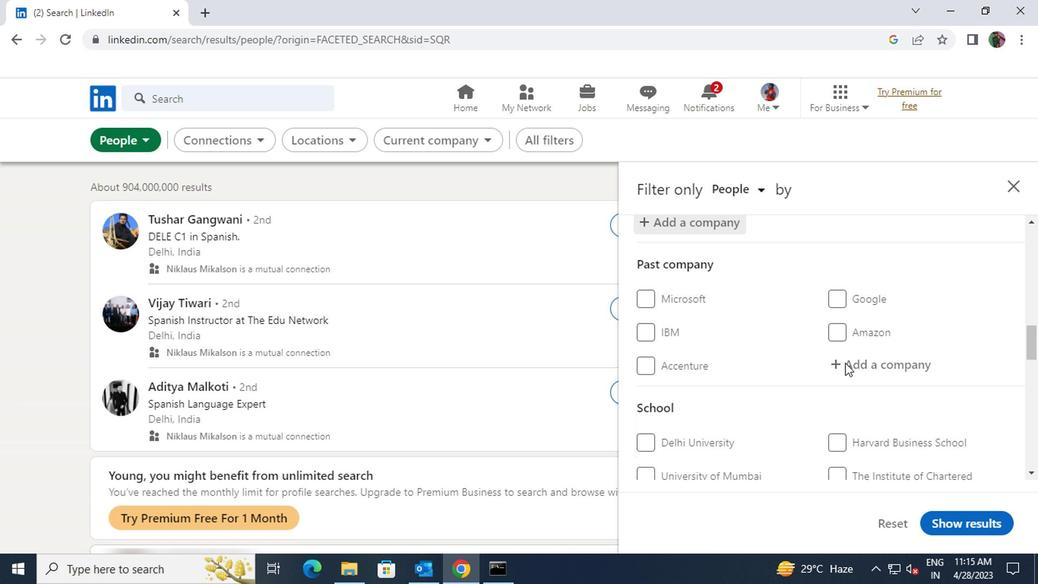 
Action: Mouse scrolled (844, 363) with delta (0, -1)
Screenshot: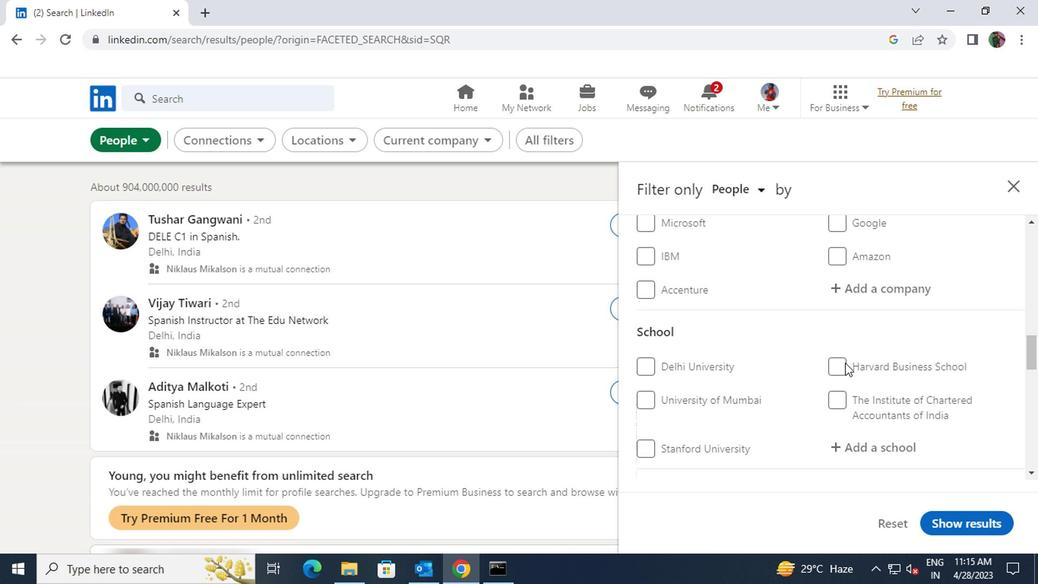 
Action: Mouse moved to (844, 371)
Screenshot: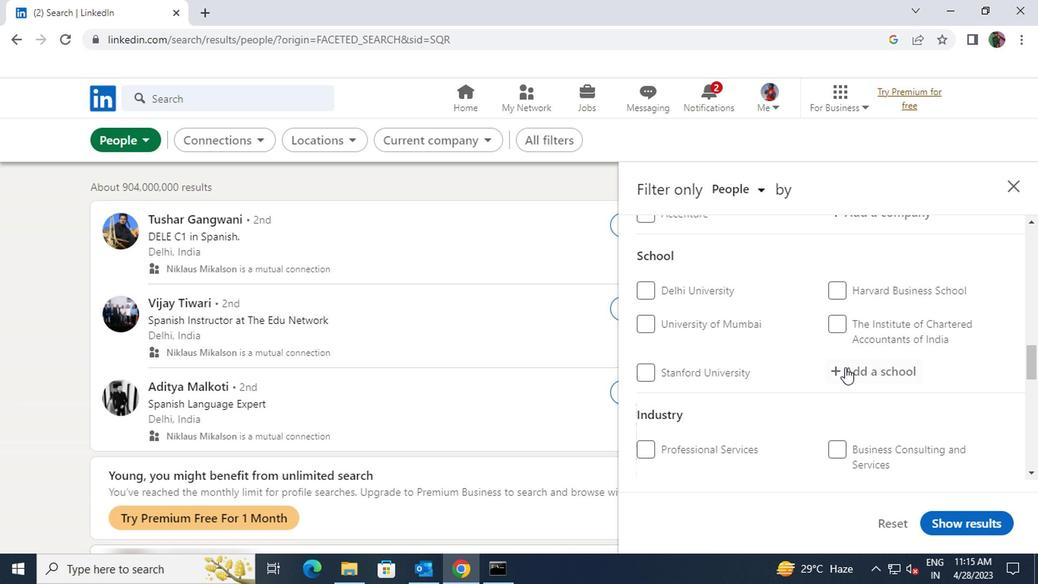 
Action: Mouse pressed left at (844, 371)
Screenshot: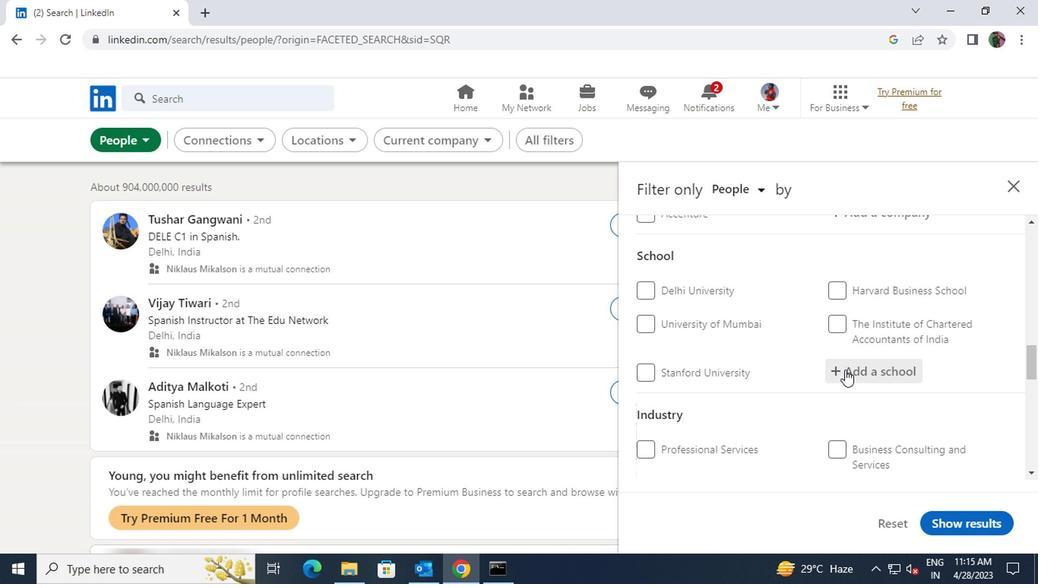 
Action: Key pressed <Key.shift>RATHINAM
Screenshot: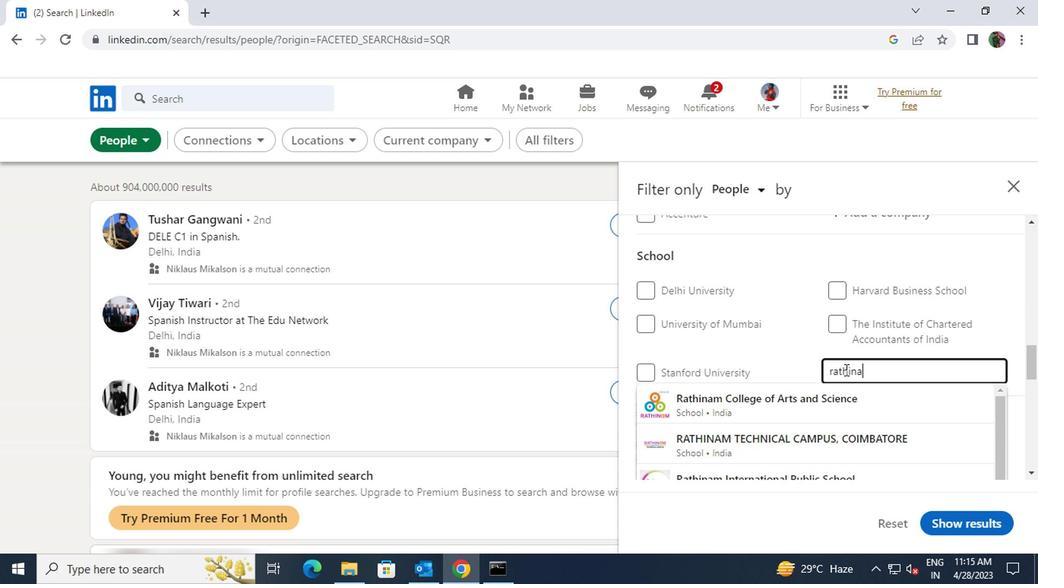 
Action: Mouse moved to (842, 402)
Screenshot: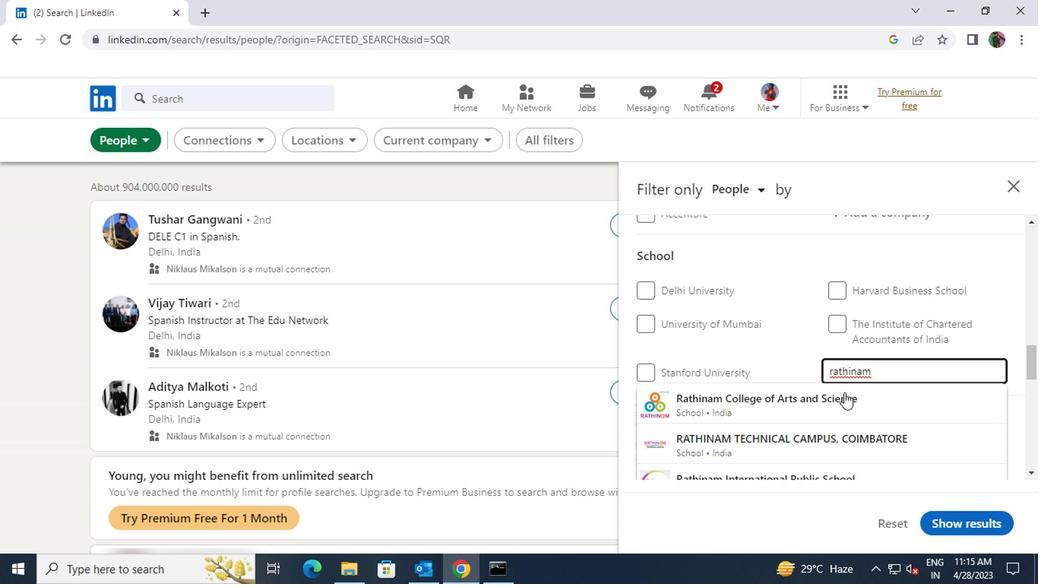 
Action: Mouse pressed left at (842, 402)
Screenshot: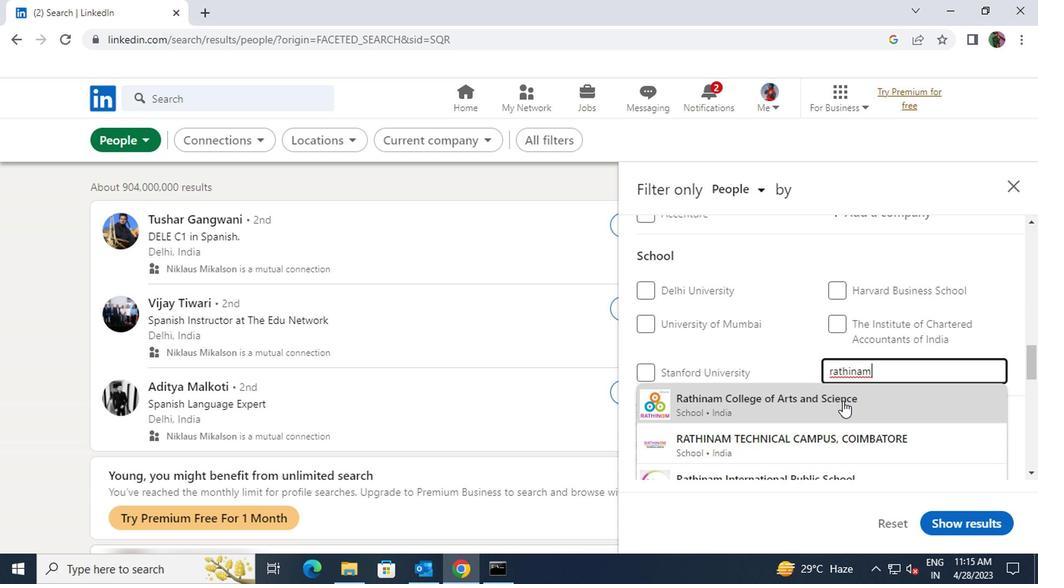 
Action: Mouse scrolled (842, 401) with delta (0, 0)
Screenshot: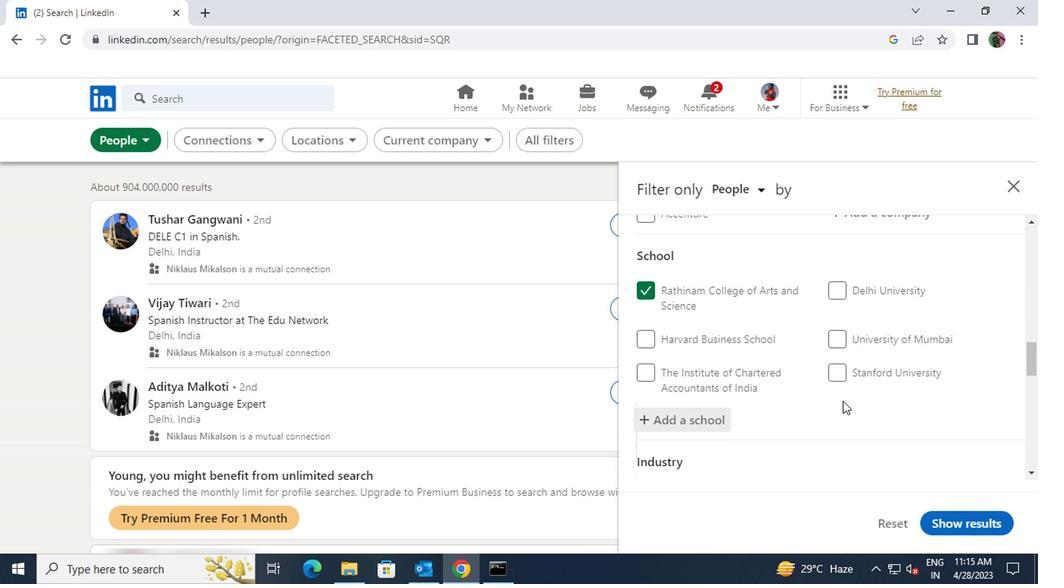 
Action: Mouse scrolled (842, 401) with delta (0, 0)
Screenshot: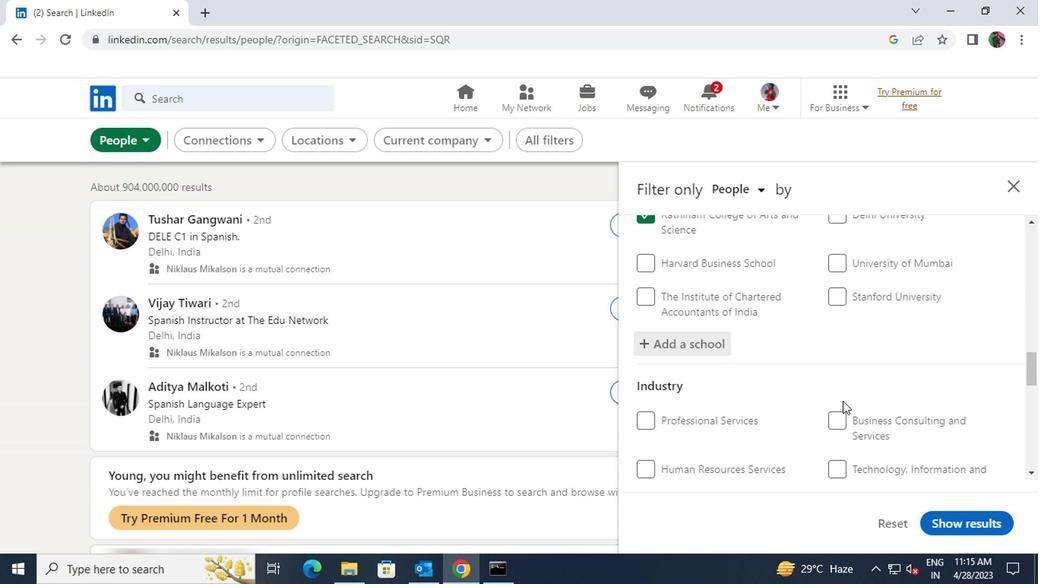 
Action: Mouse scrolled (842, 401) with delta (0, 0)
Screenshot: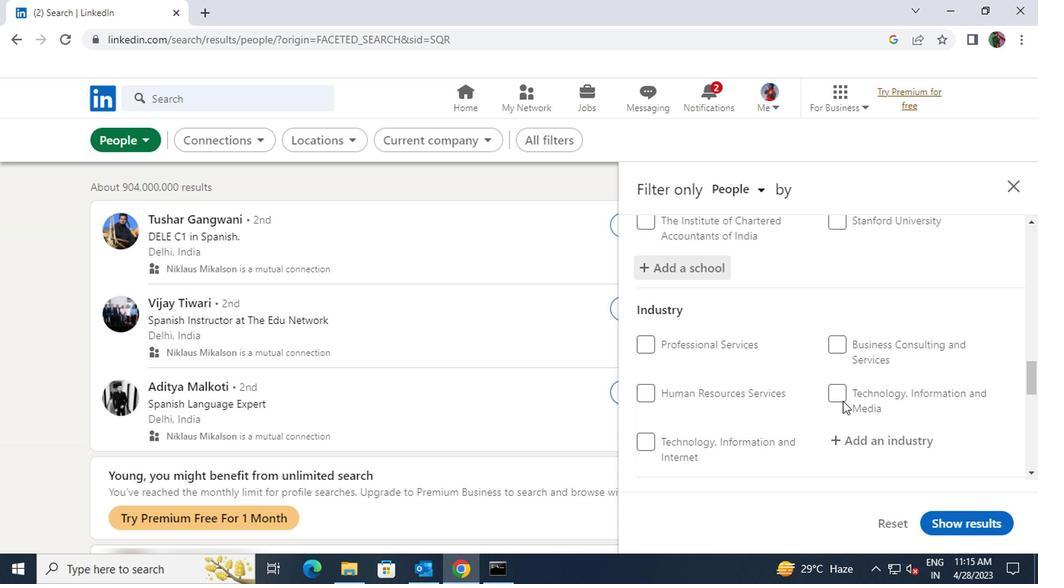 
Action: Mouse moved to (857, 367)
Screenshot: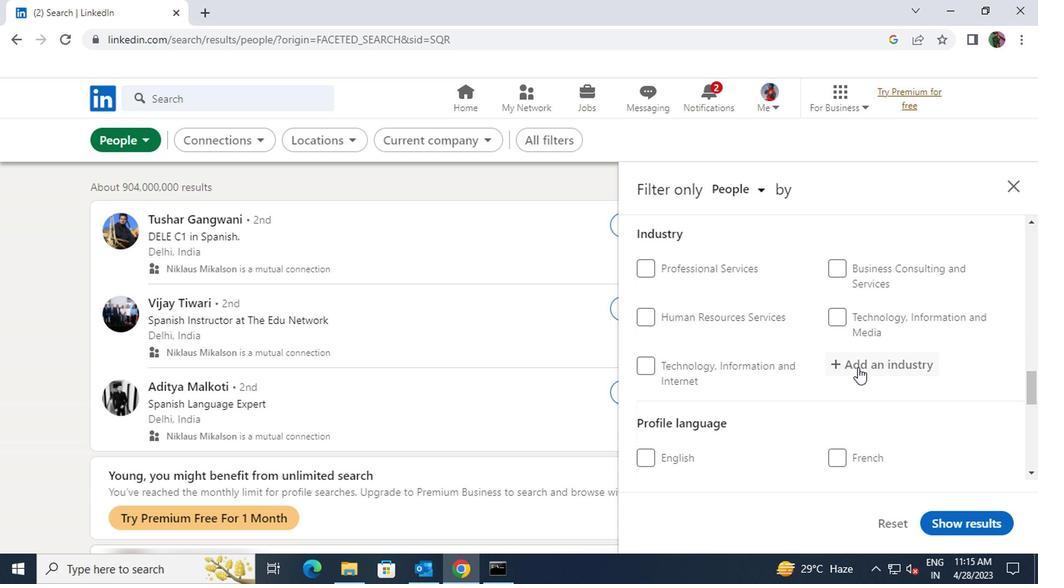 
Action: Mouse pressed left at (857, 367)
Screenshot: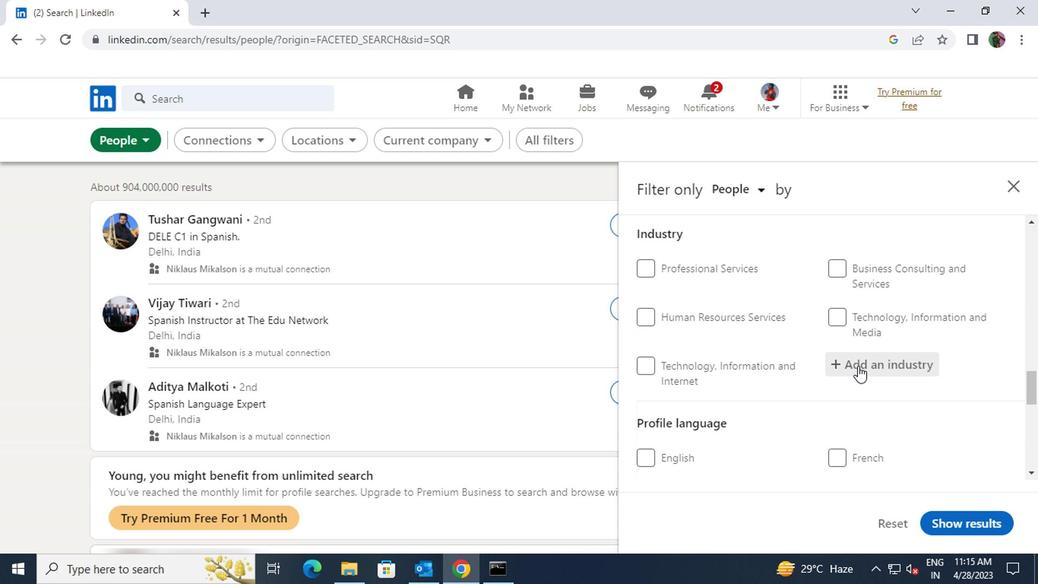 
Action: Key pressed <Key.shift><Key.shift>FOOD<Key.space><Key.shift>AND
Screenshot: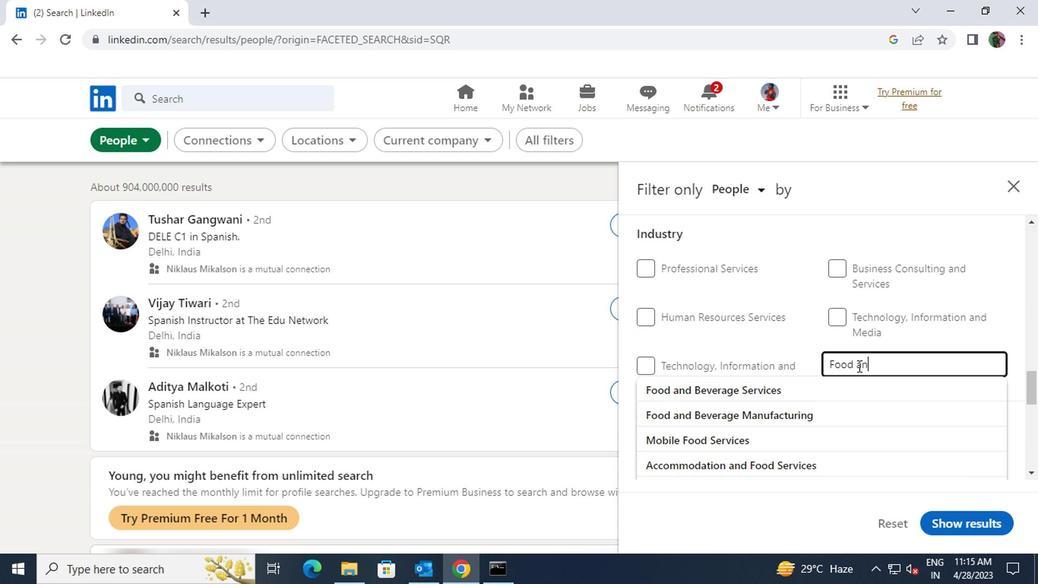 
Action: Mouse moved to (855, 380)
Screenshot: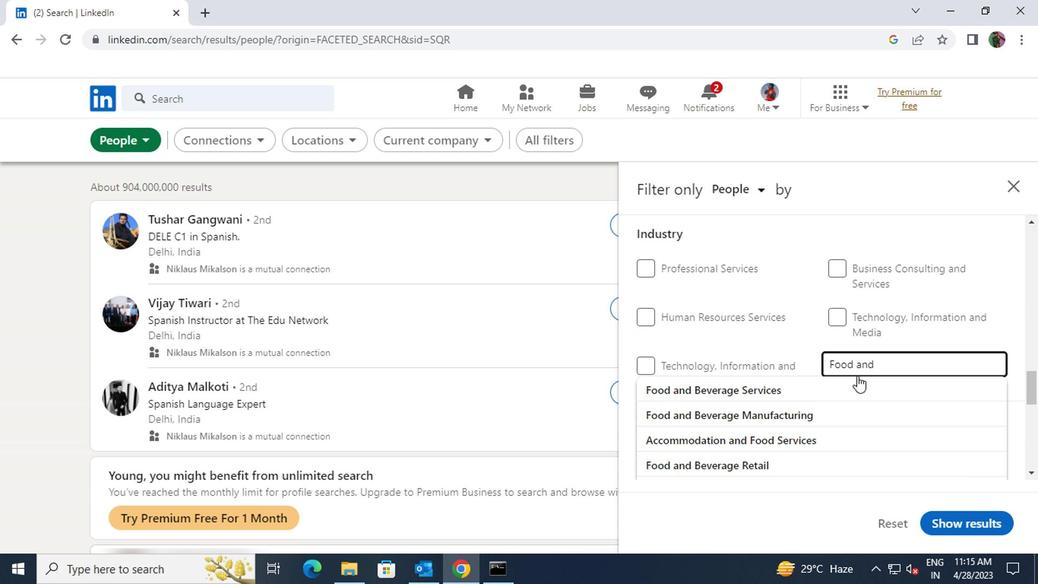 
Action: Mouse pressed left at (855, 380)
Screenshot: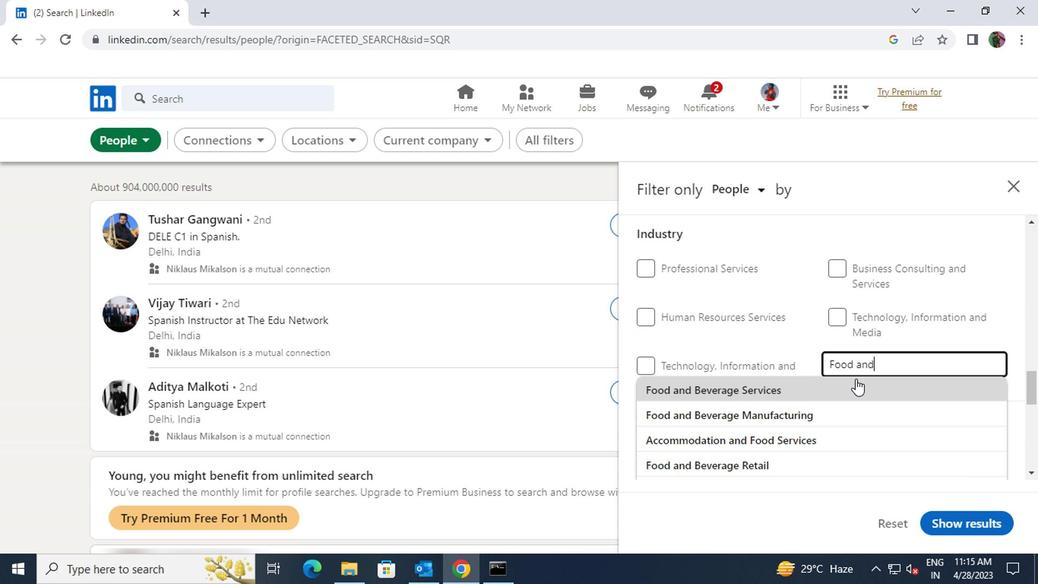 
Action: Mouse scrolled (855, 379) with delta (0, 0)
Screenshot: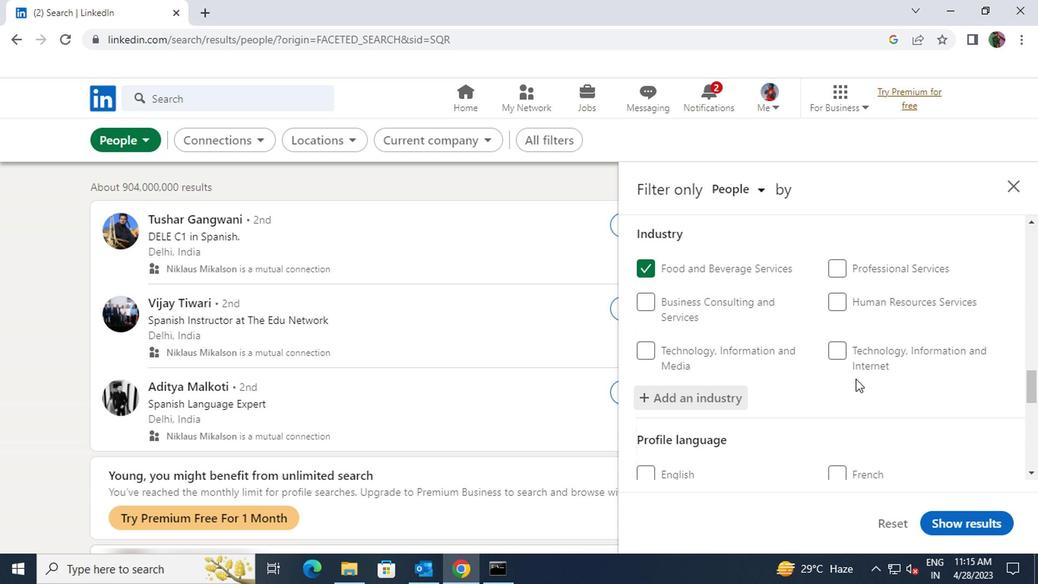 
Action: Mouse scrolled (855, 379) with delta (0, 0)
Screenshot: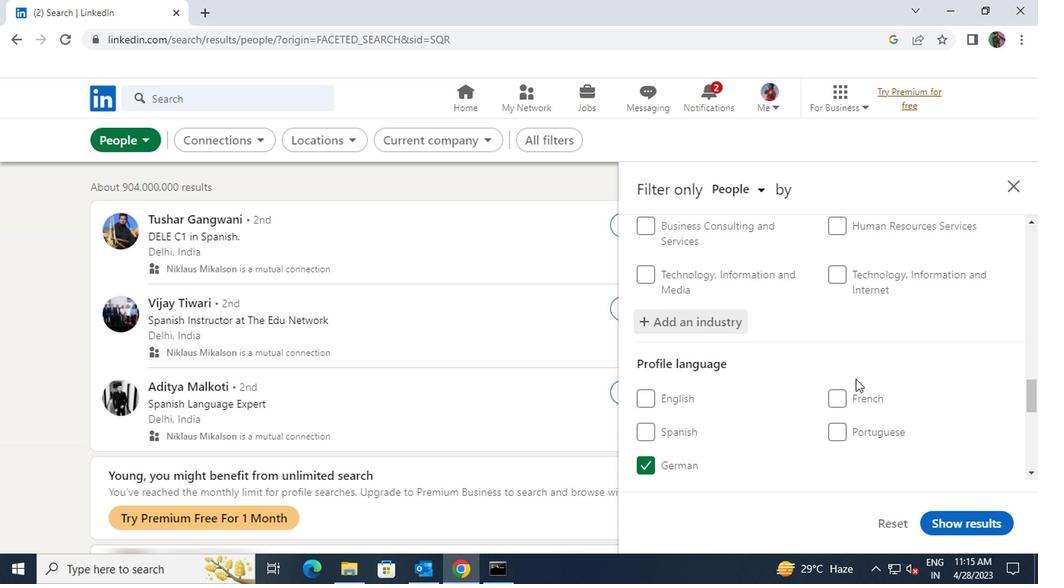 
Action: Mouse scrolled (855, 379) with delta (0, 0)
Screenshot: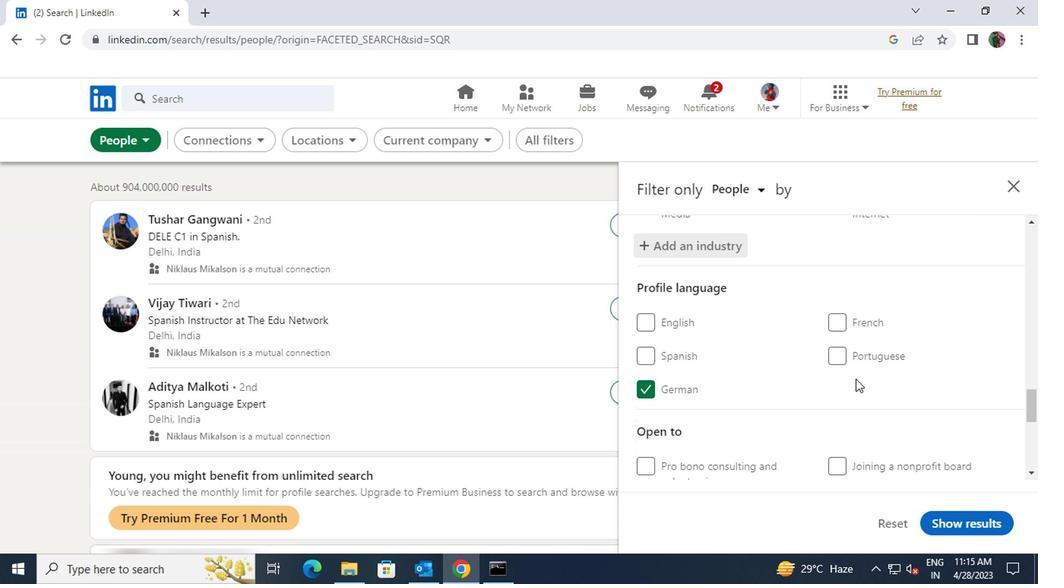 
Action: Mouse scrolled (855, 379) with delta (0, 0)
Screenshot: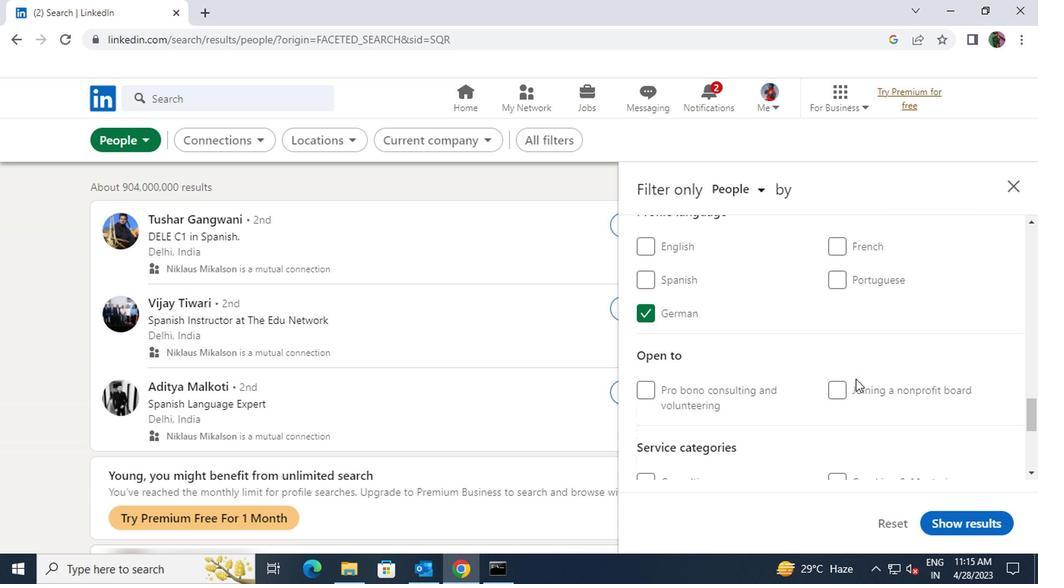 
Action: Mouse scrolled (855, 379) with delta (0, 0)
Screenshot: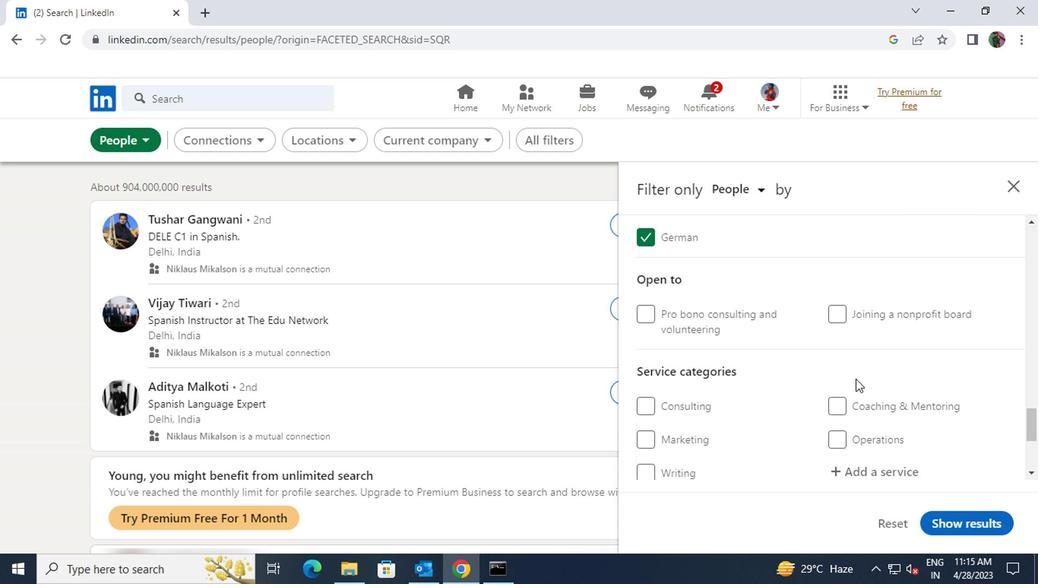 
Action: Mouse moved to (852, 391)
Screenshot: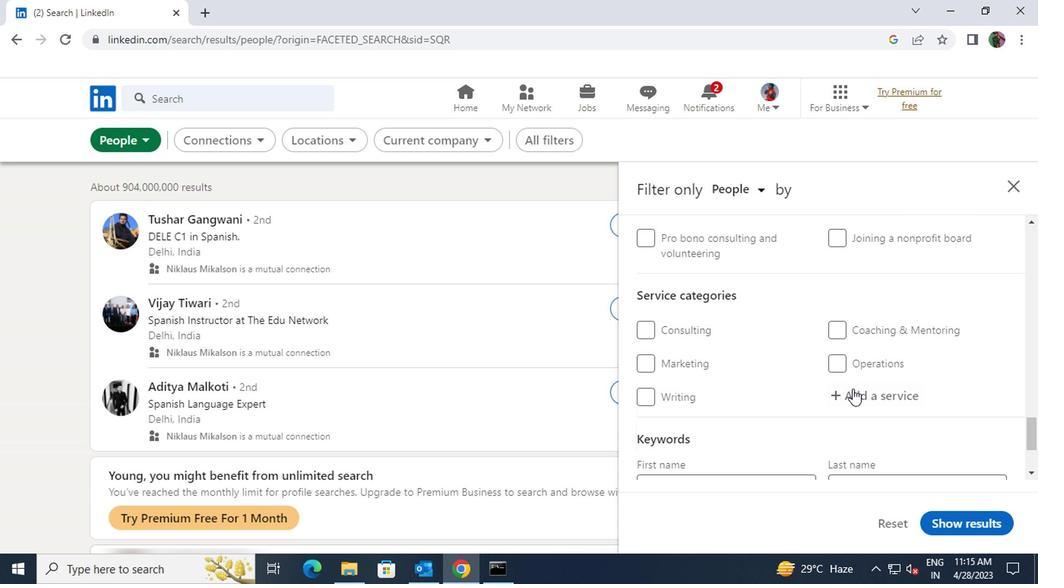 
Action: Mouse pressed left at (852, 391)
Screenshot: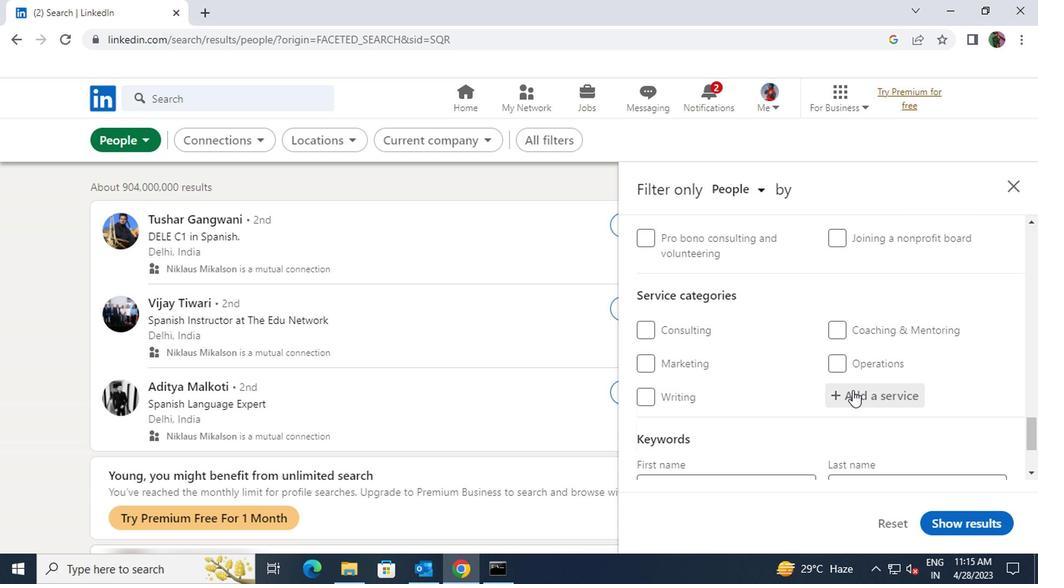 
Action: Key pressed <Key.shift>LIFE<Key.space>
Screenshot: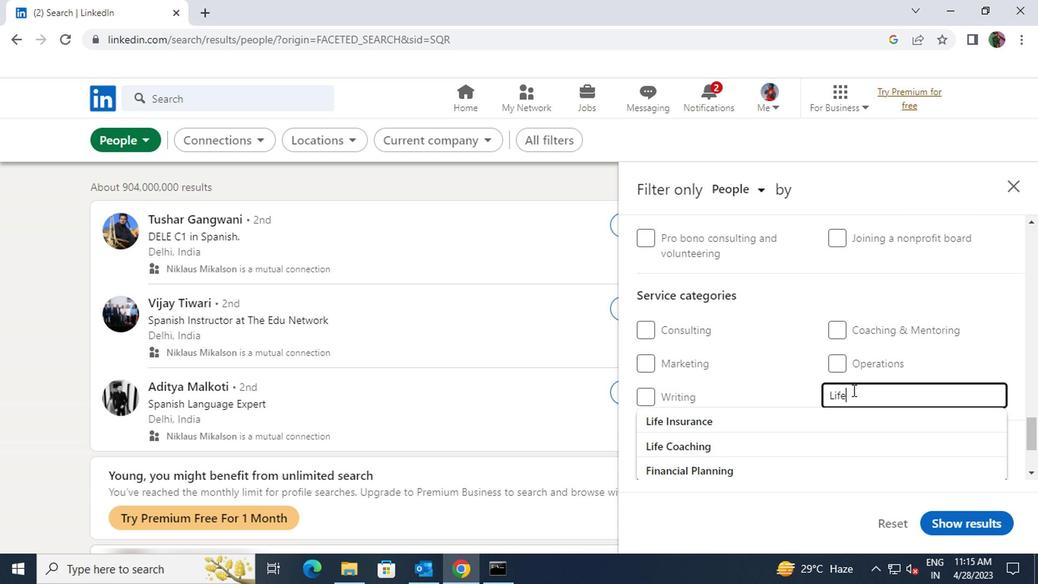 
Action: Mouse moved to (840, 419)
Screenshot: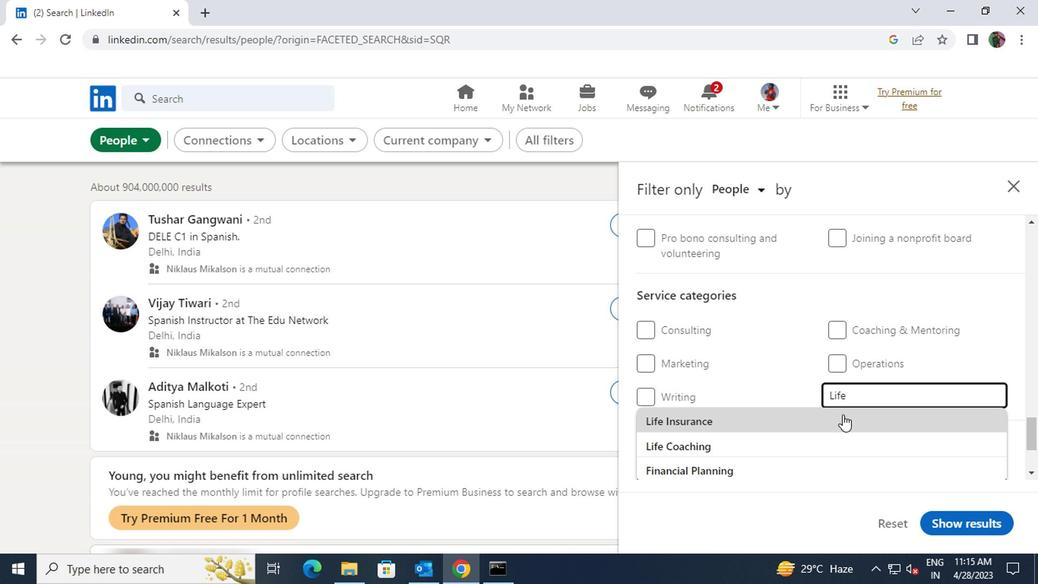 
Action: Mouse pressed left at (840, 419)
Screenshot: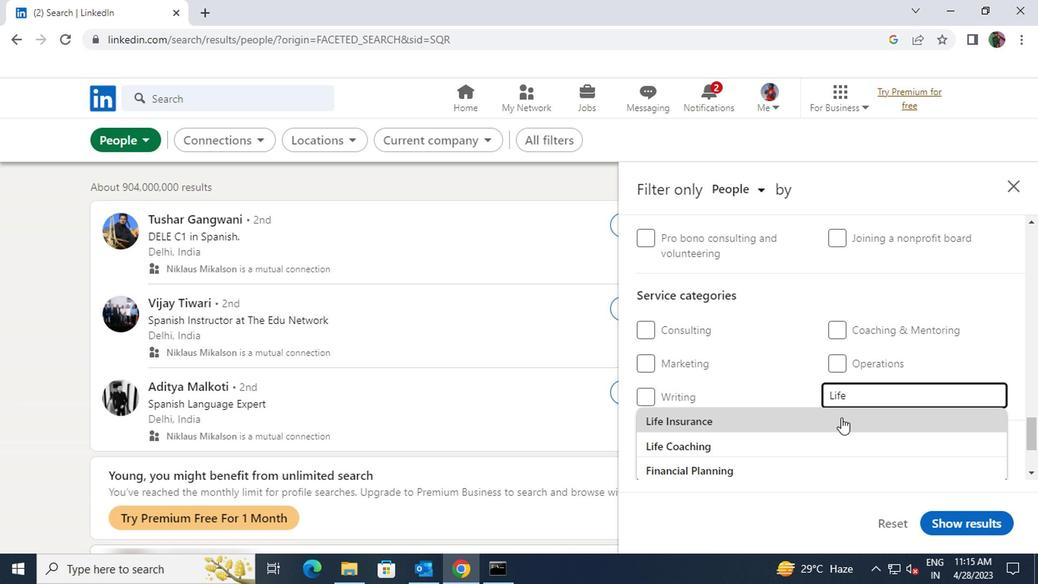 
Action: Mouse scrolled (840, 418) with delta (0, -1)
Screenshot: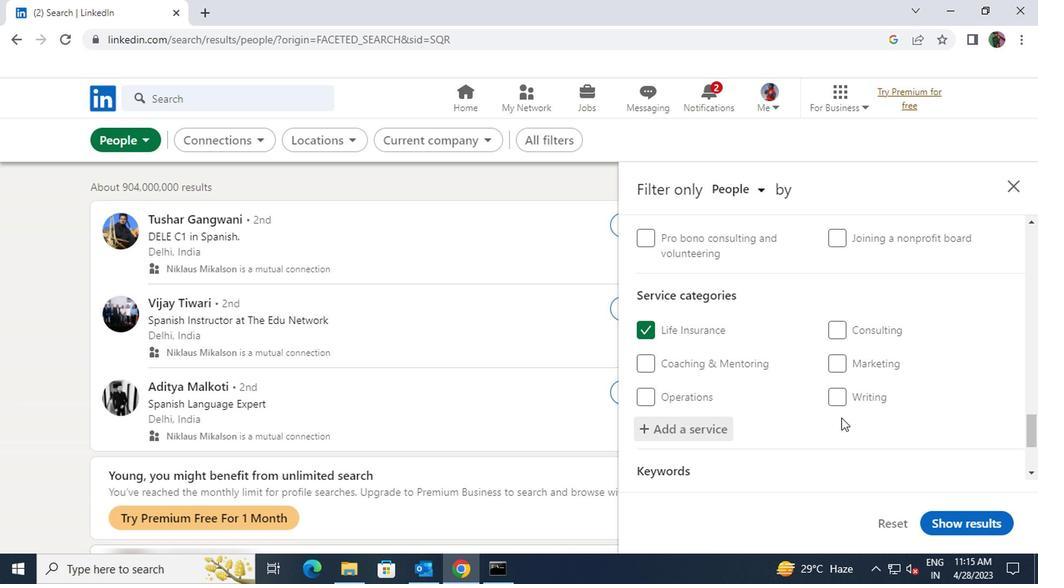 
Action: Mouse scrolled (840, 418) with delta (0, -1)
Screenshot: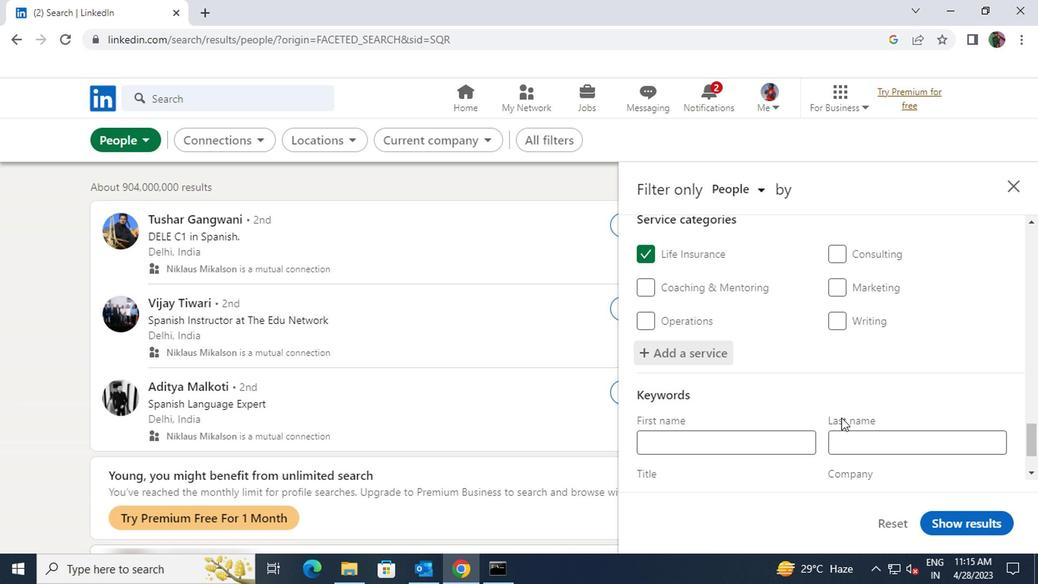
Action: Mouse moved to (800, 422)
Screenshot: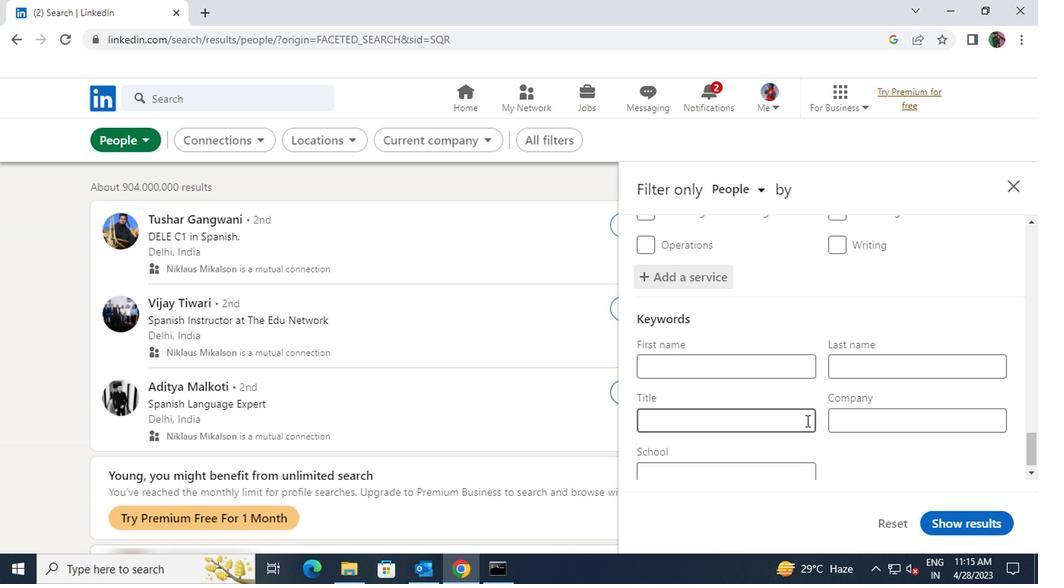 
Action: Mouse pressed left at (800, 422)
Screenshot: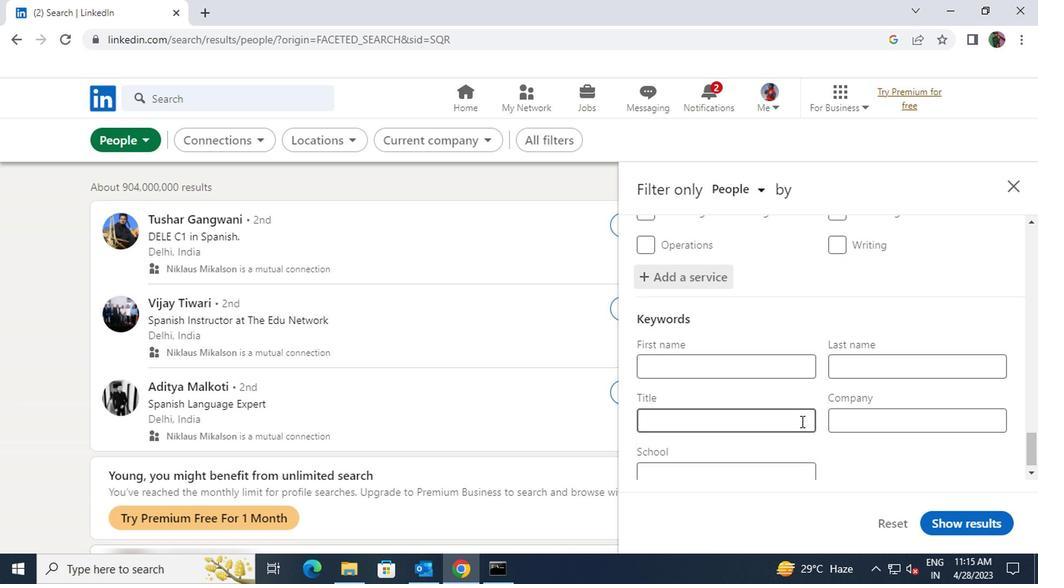 
Action: Key pressed <Key.shift>SAFETY<Key.space><Key.shift>ENGINEER
Screenshot: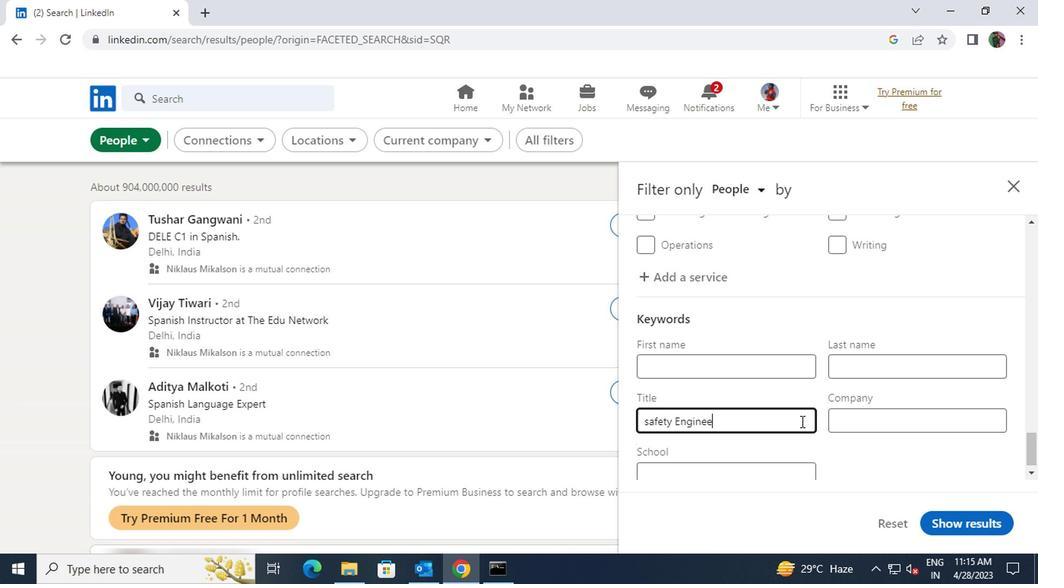 
Action: Mouse scrolled (800, 422) with delta (0, 0)
Screenshot: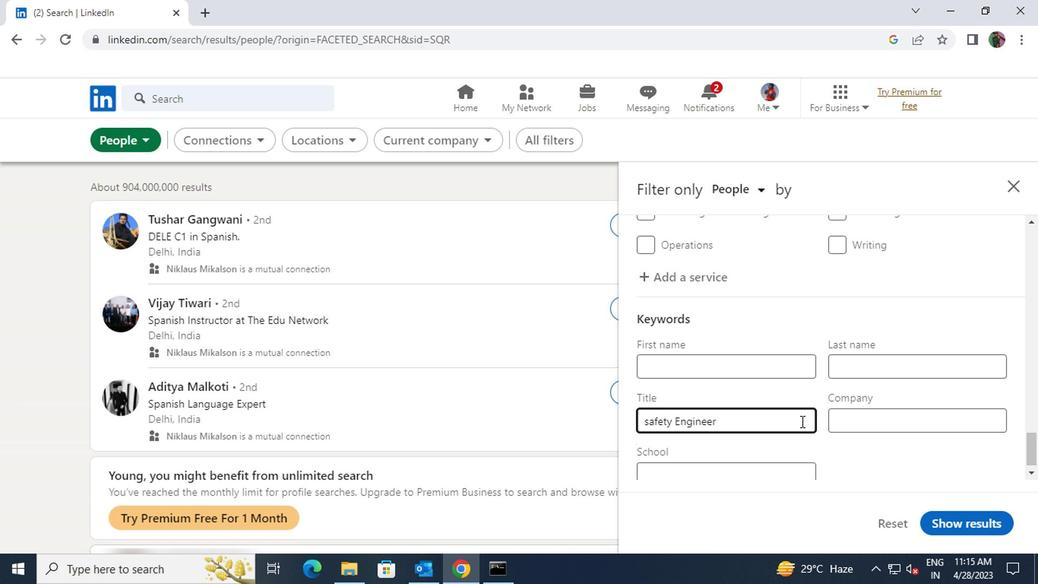 
Action: Mouse moved to (946, 517)
Screenshot: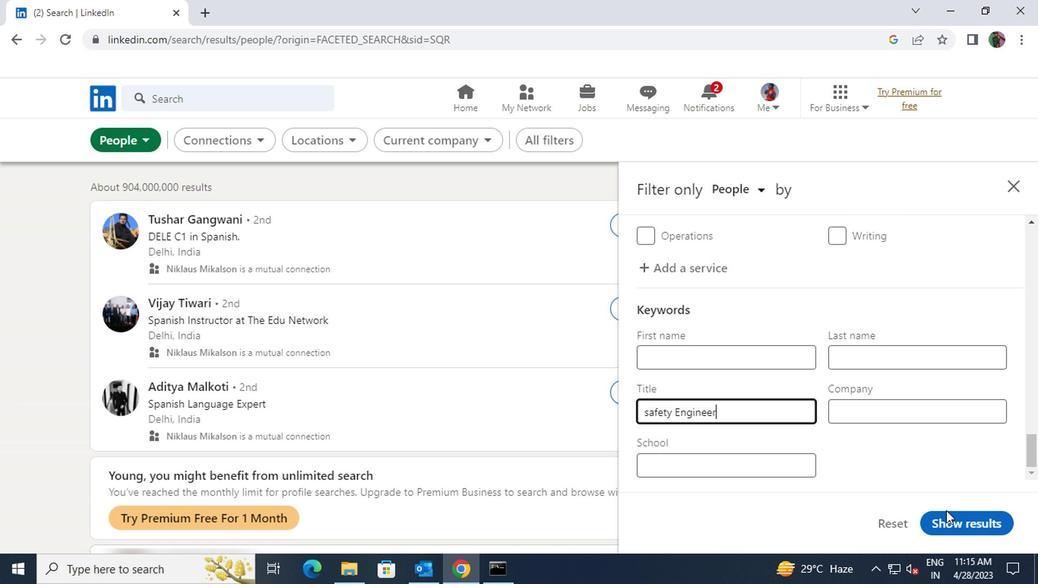 
Action: Mouse pressed left at (946, 517)
Screenshot: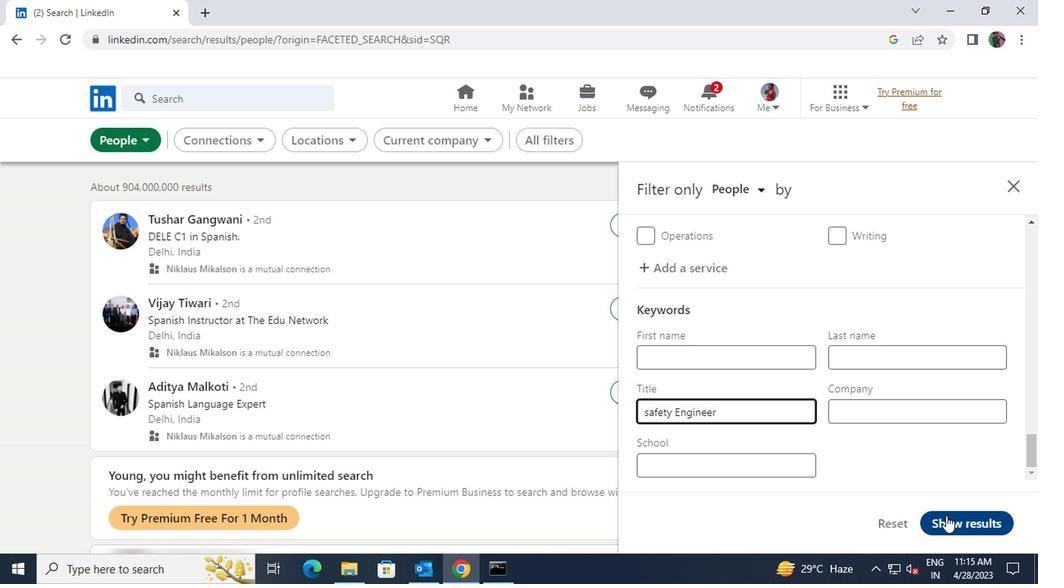 
Action: Mouse moved to (946, 519)
Screenshot: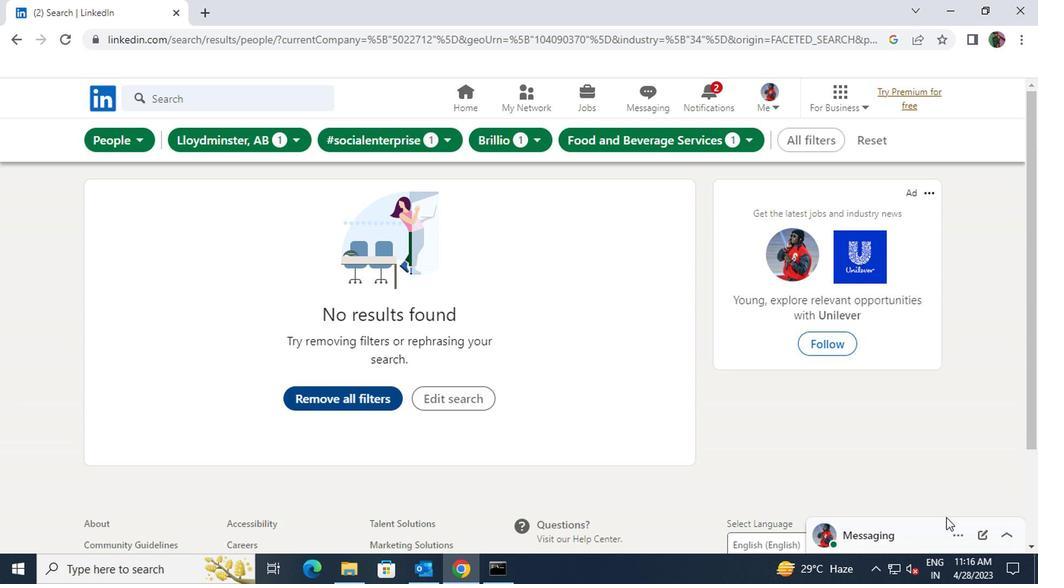 
